 Task: Find connections with filter location Lagoa Santa with filter topic #Trainerwith filter profile language Potuguese with filter current company Ranbaxy with filter school KRT Arts, BH Commerce and AM Science (KTHM) College, Nashik with filter industry Trusts and Estates with filter service category Social Media Marketing with filter keywords title Administrative Manager
Action: Mouse moved to (493, 76)
Screenshot: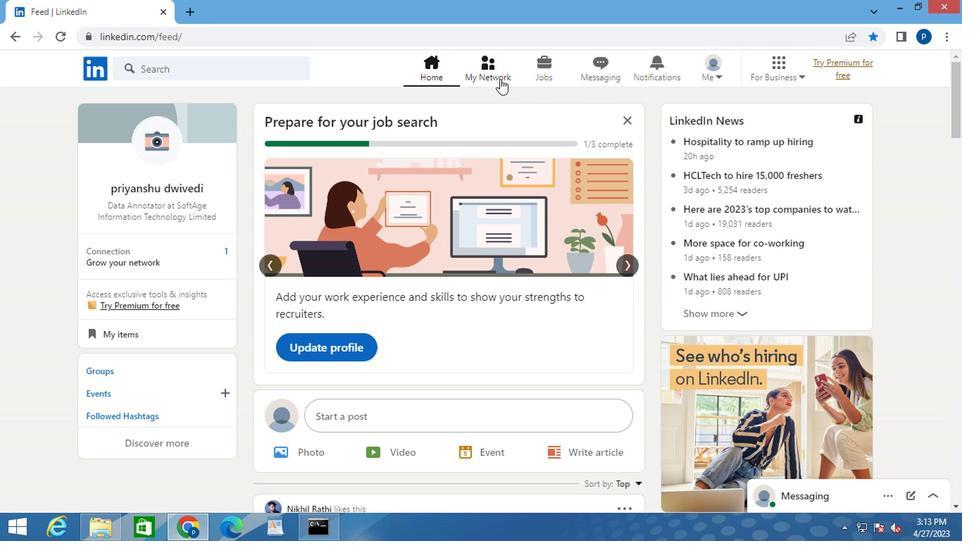
Action: Mouse pressed left at (493, 76)
Screenshot: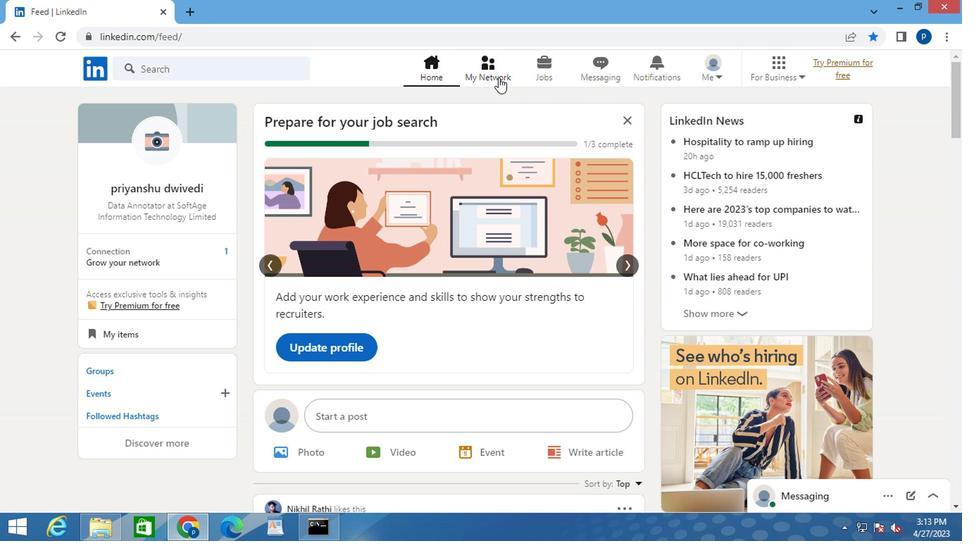 
Action: Mouse moved to (187, 147)
Screenshot: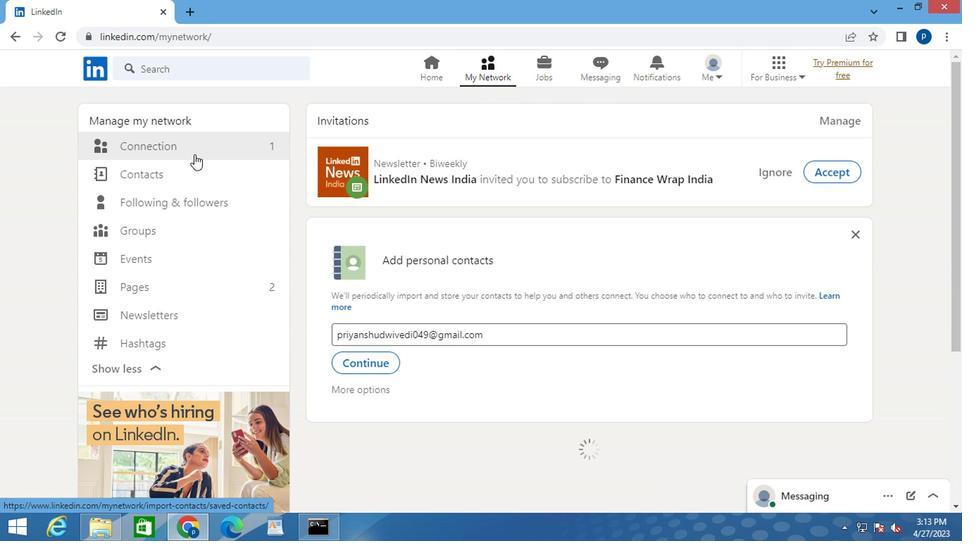 
Action: Mouse pressed left at (187, 147)
Screenshot: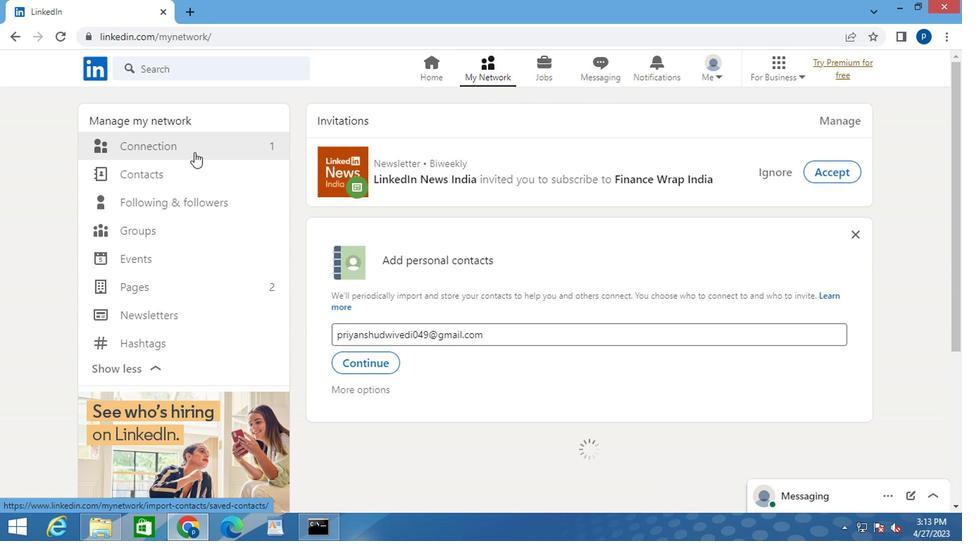 
Action: Mouse moved to (576, 147)
Screenshot: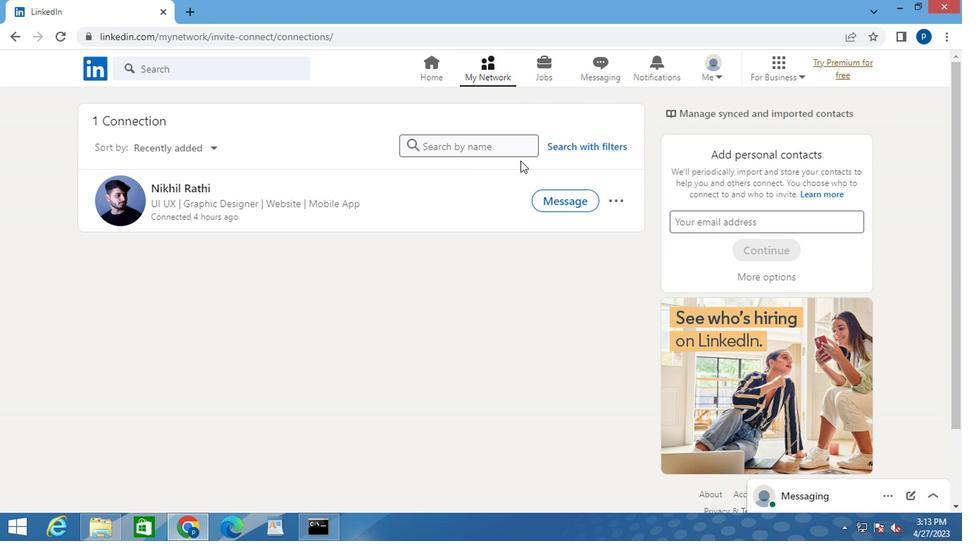 
Action: Mouse pressed left at (576, 147)
Screenshot: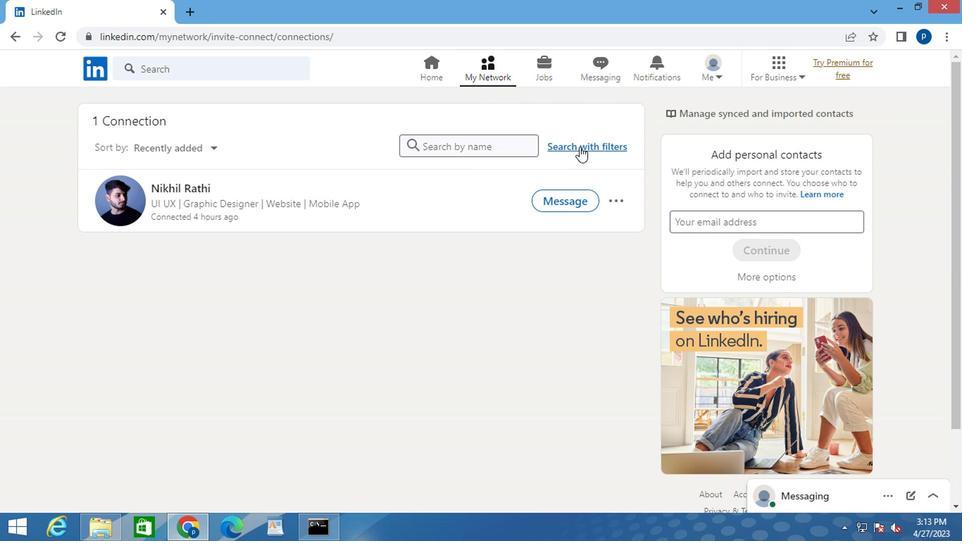 
Action: Mouse moved to (529, 114)
Screenshot: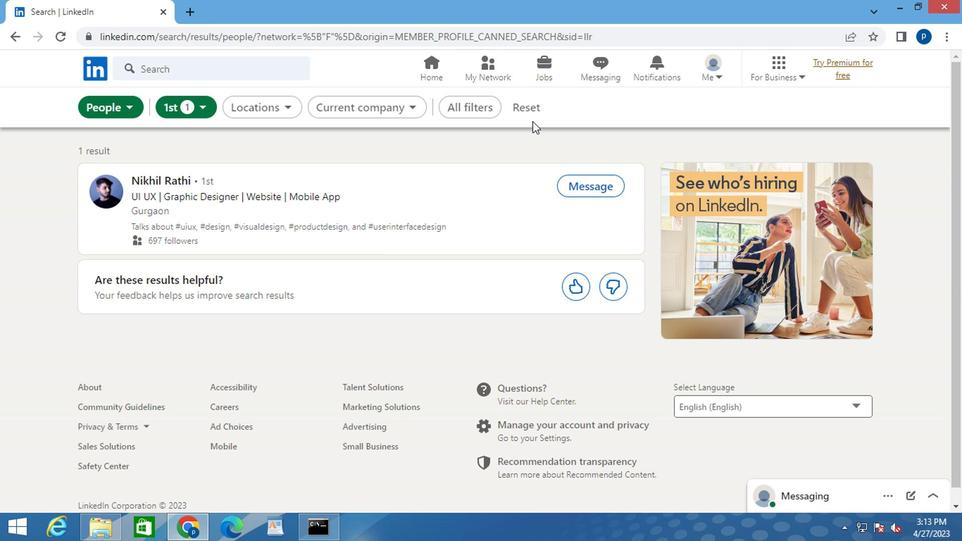 
Action: Mouse pressed left at (529, 114)
Screenshot: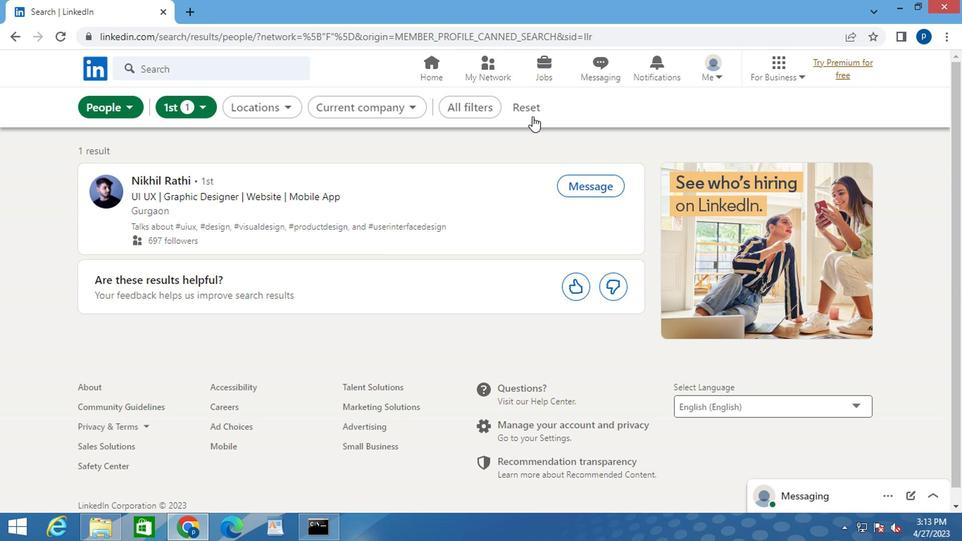 
Action: Mouse moved to (512, 112)
Screenshot: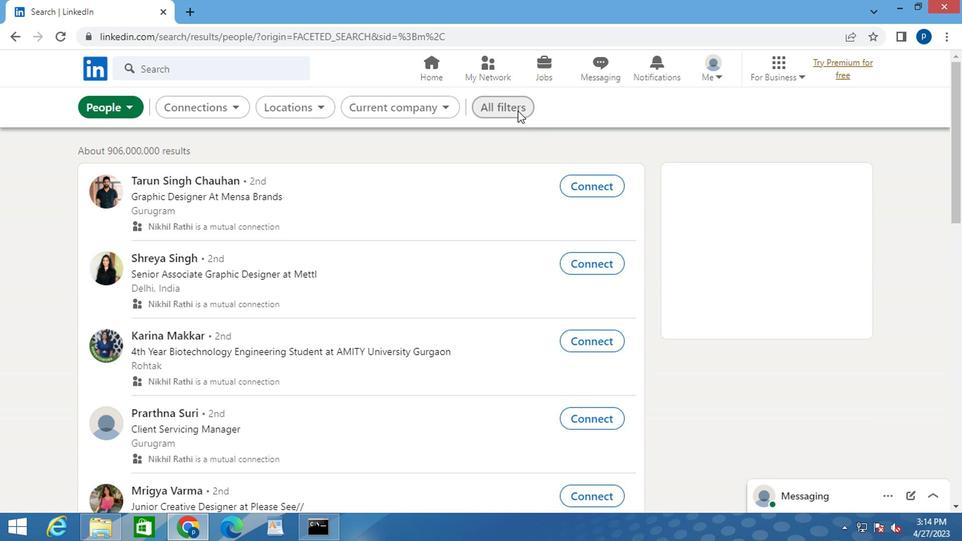 
Action: Mouse pressed left at (512, 112)
Screenshot: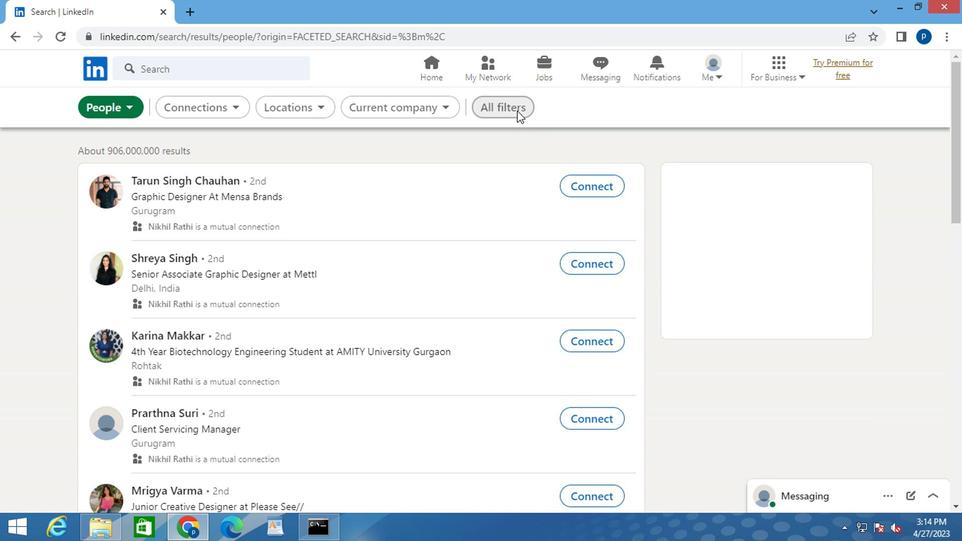 
Action: Mouse moved to (687, 295)
Screenshot: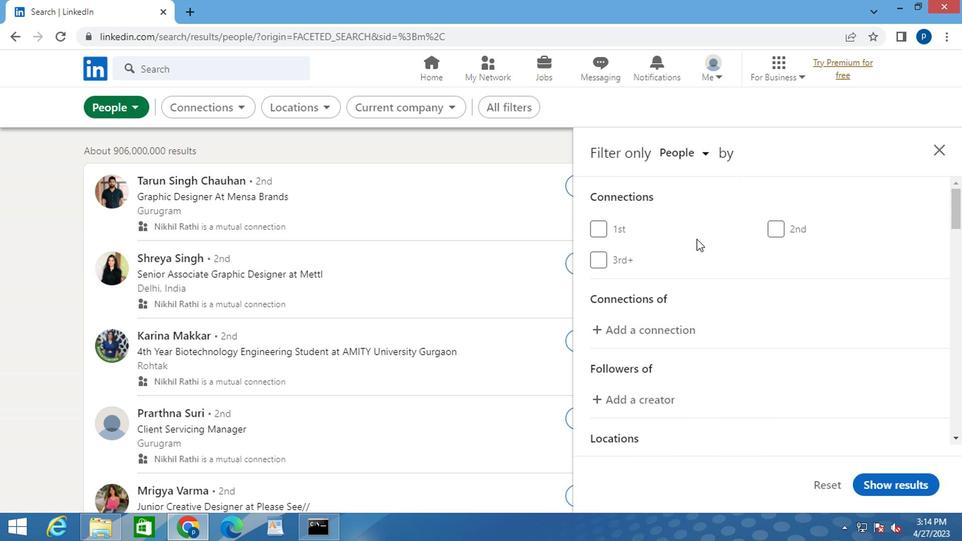 
Action: Mouse scrolled (687, 294) with delta (0, -1)
Screenshot: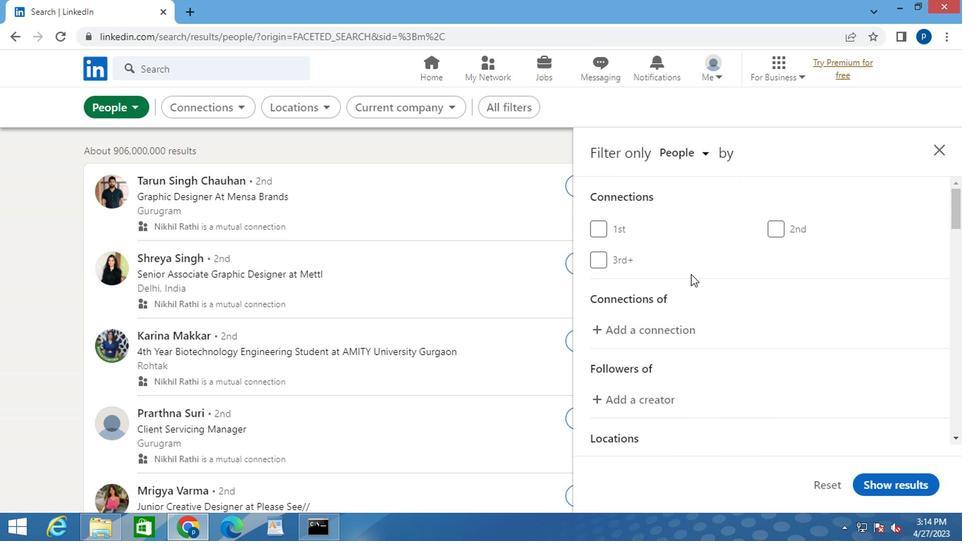 
Action: Mouse moved to (686, 295)
Screenshot: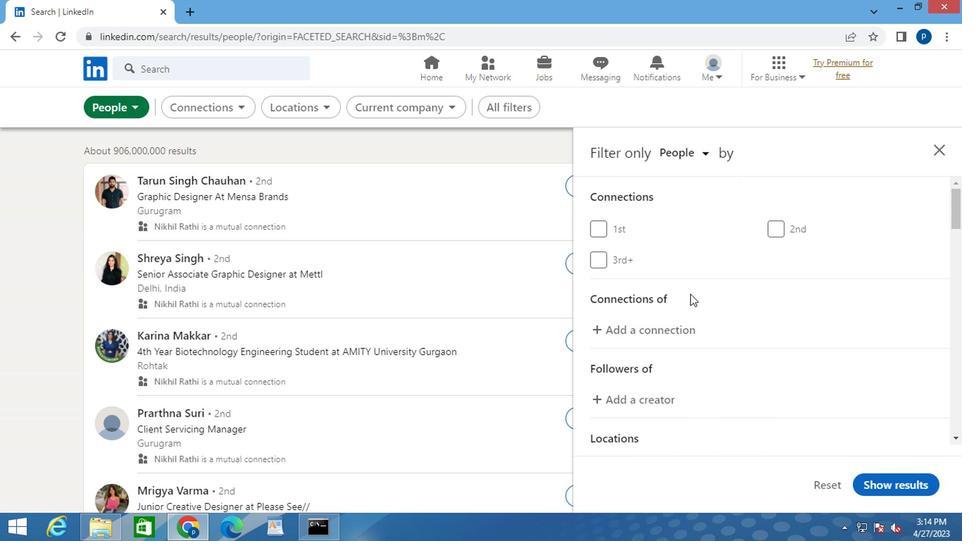 
Action: Mouse scrolled (686, 295) with delta (0, 0)
Screenshot: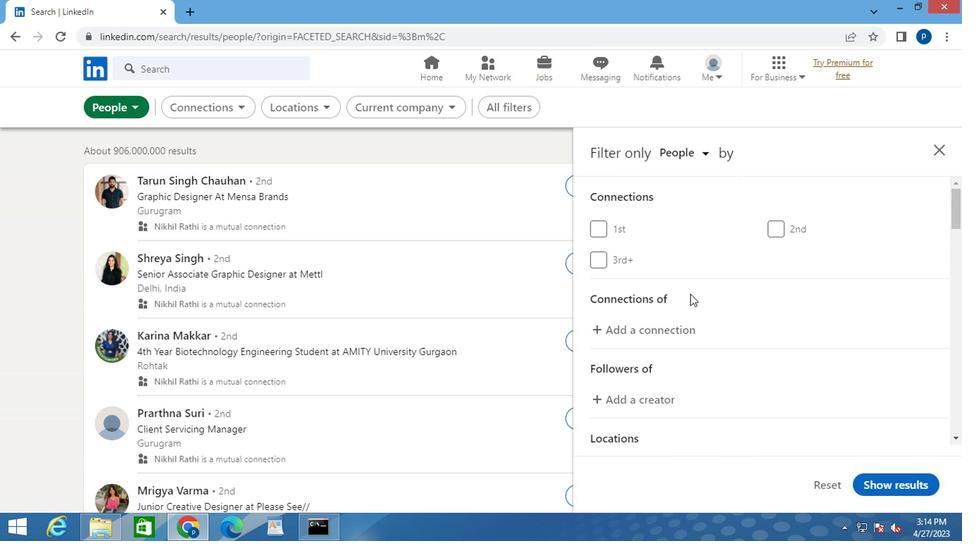 
Action: Mouse moved to (700, 294)
Screenshot: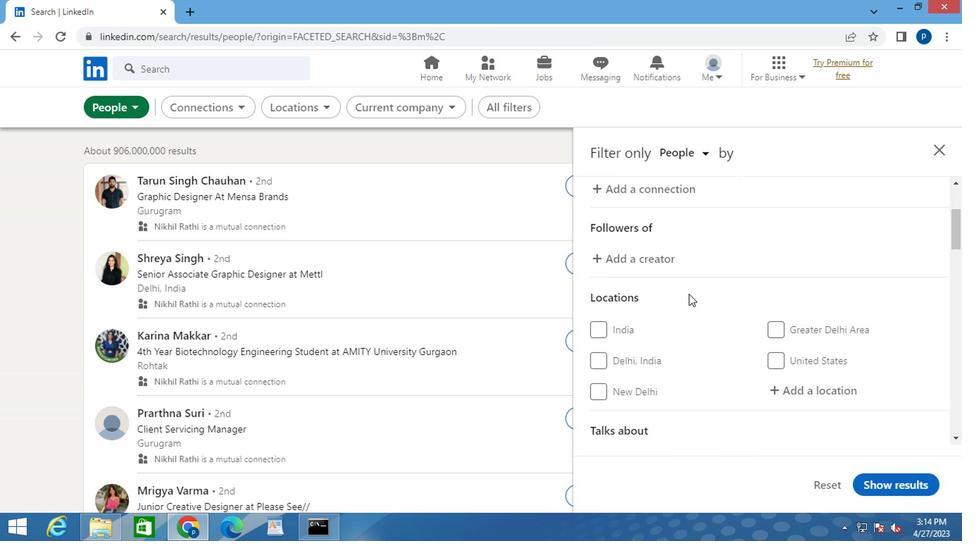 
Action: Mouse scrolled (700, 293) with delta (0, 0)
Screenshot: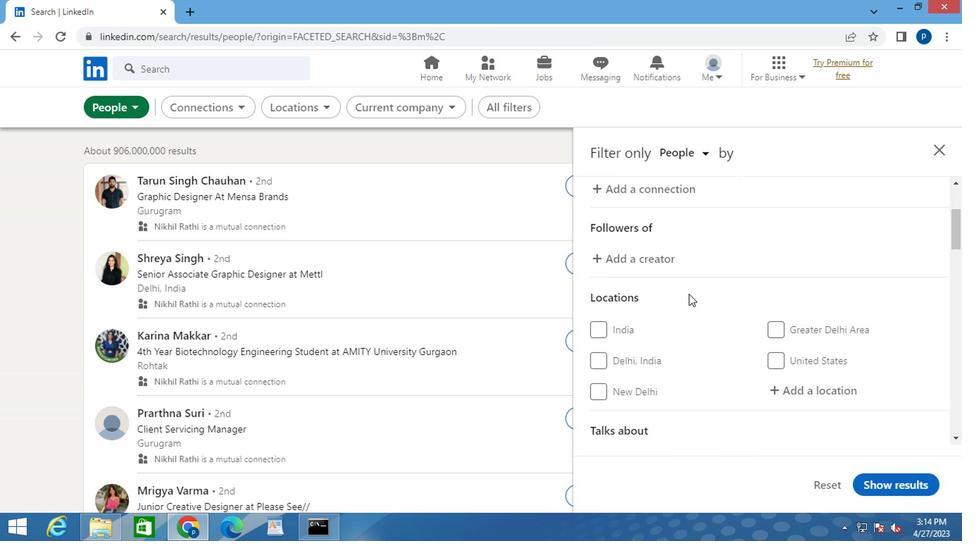 
Action: Mouse moved to (785, 321)
Screenshot: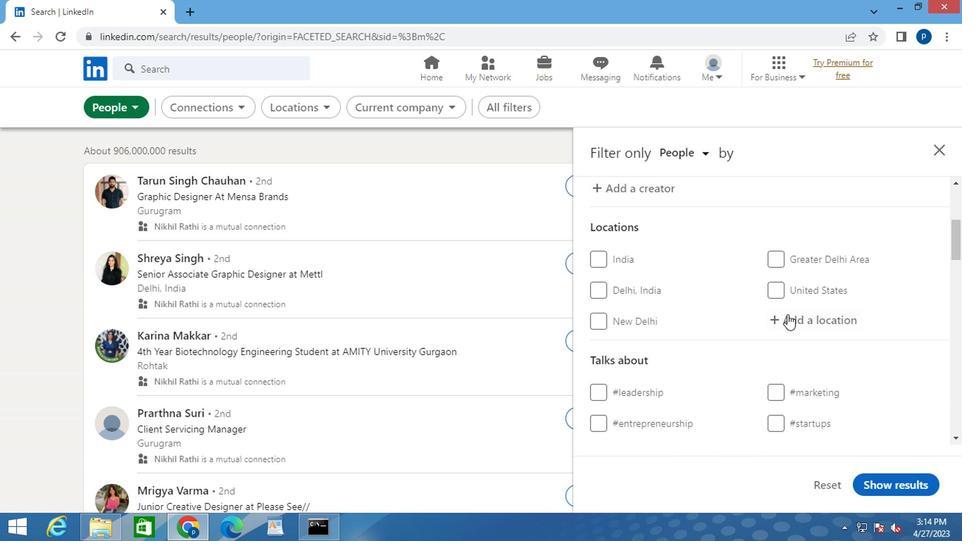 
Action: Mouse pressed left at (785, 321)
Screenshot: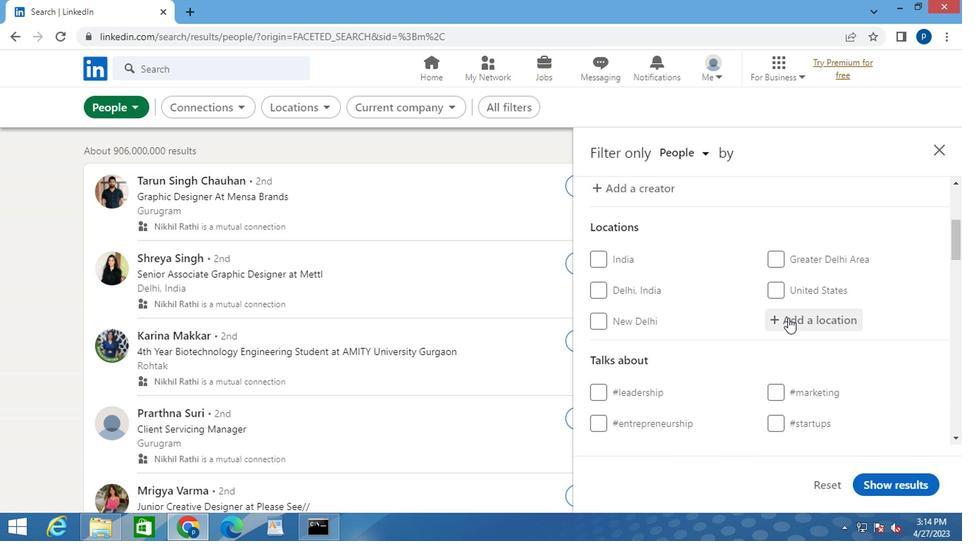 
Action: Key pressed l<Key.caps_lock>agoa<Key.space>
Screenshot: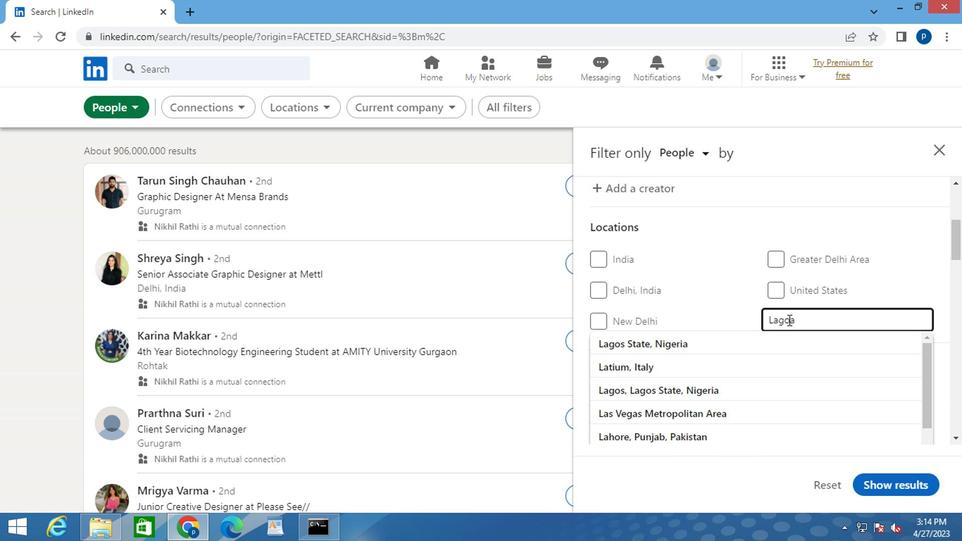 
Action: Mouse moved to (705, 341)
Screenshot: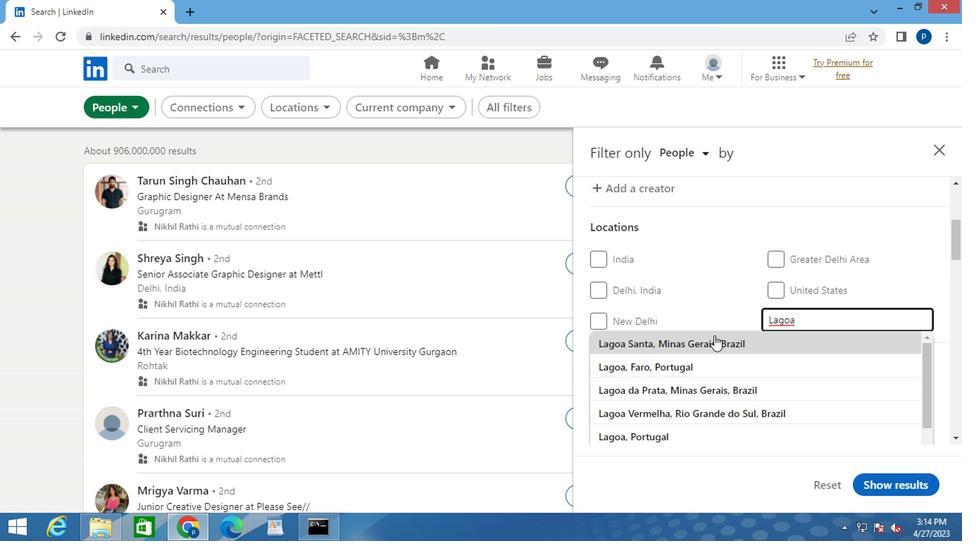 
Action: Mouse pressed left at (705, 341)
Screenshot: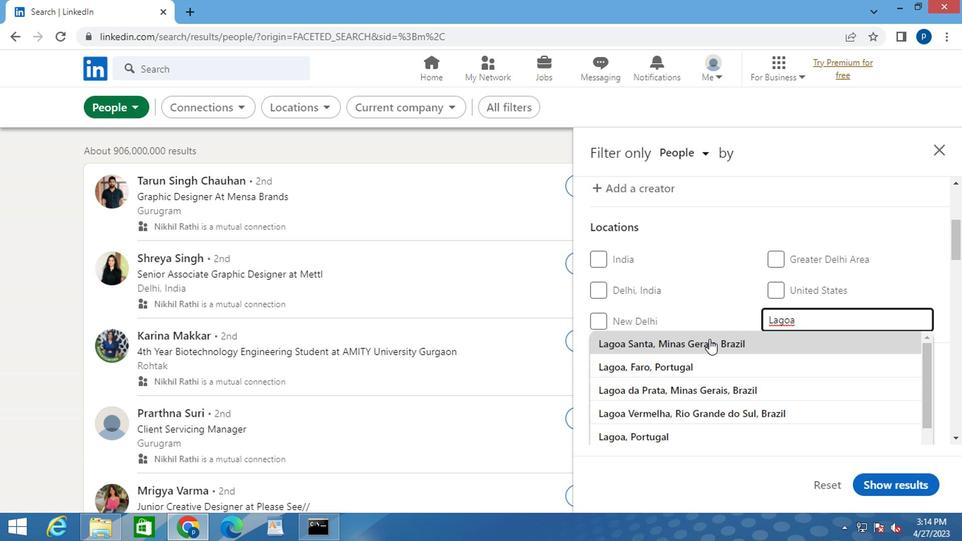 
Action: Mouse moved to (702, 335)
Screenshot: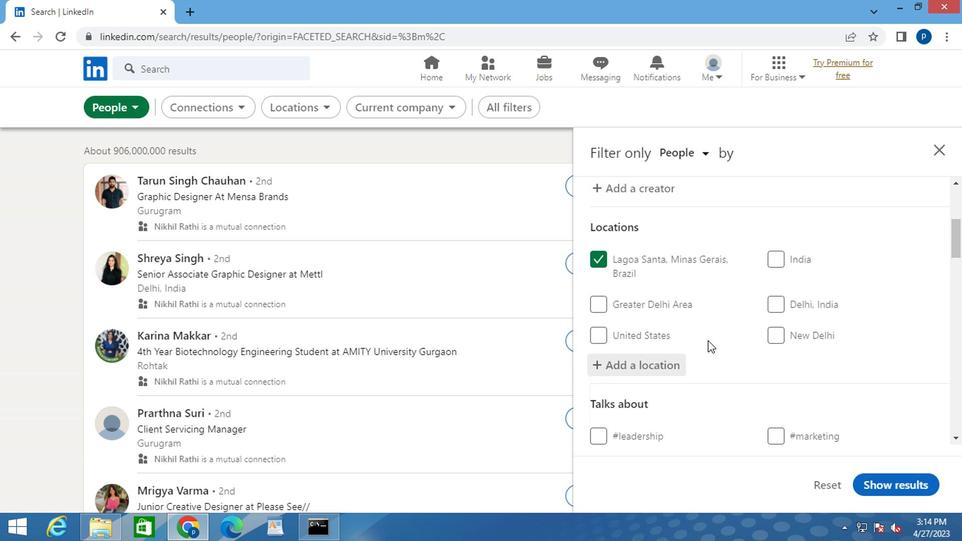 
Action: Mouse scrolled (702, 335) with delta (0, 0)
Screenshot: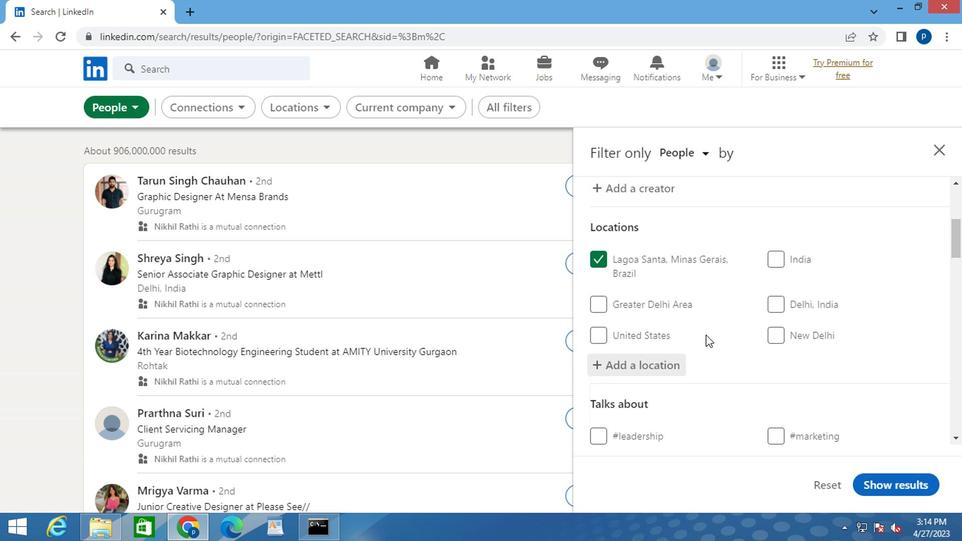 
Action: Mouse moved to (702, 335)
Screenshot: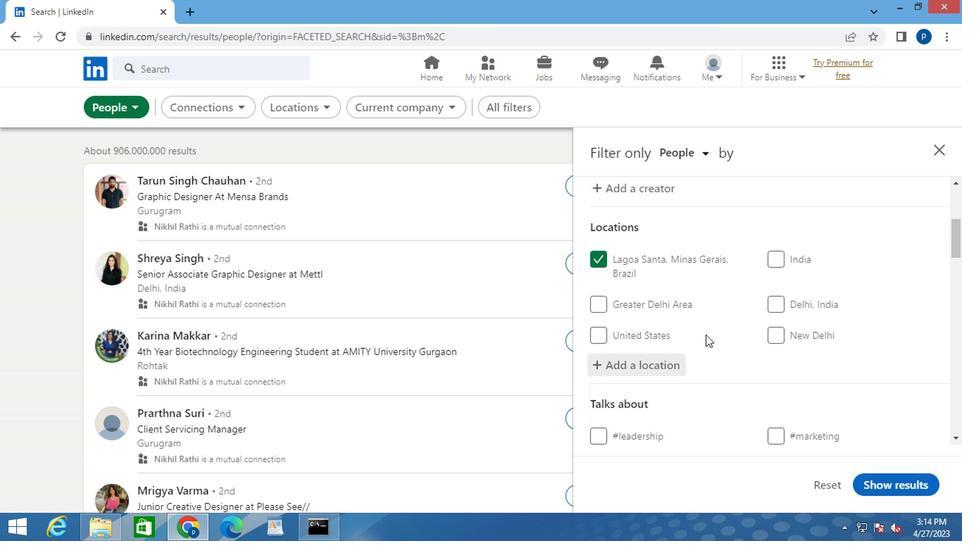 
Action: Mouse scrolled (702, 334) with delta (0, -1)
Screenshot: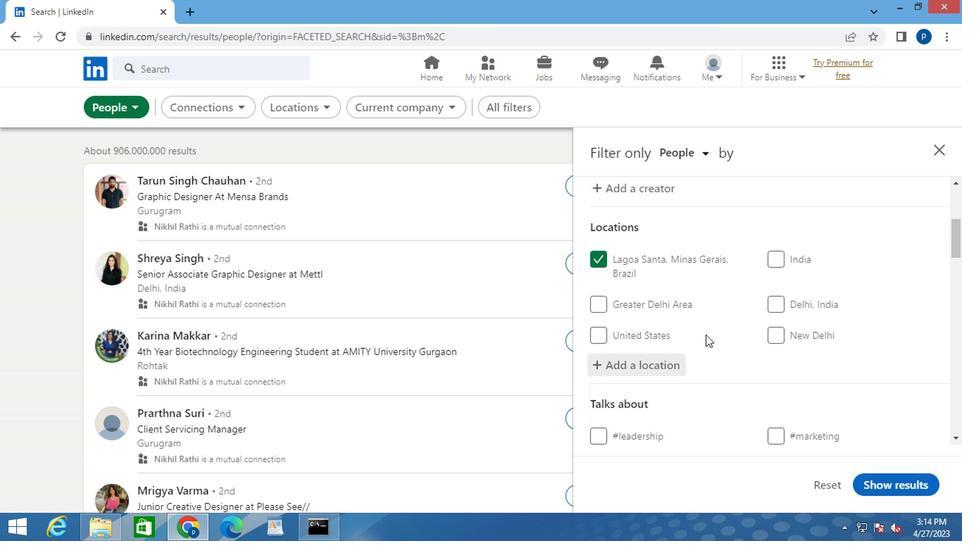 
Action: Mouse moved to (699, 330)
Screenshot: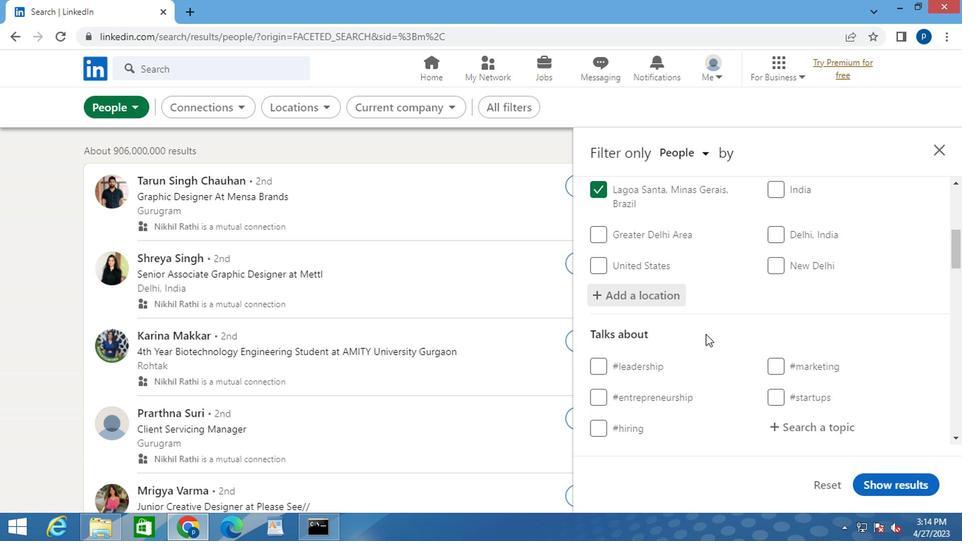 
Action: Mouse scrolled (699, 329) with delta (0, -1)
Screenshot: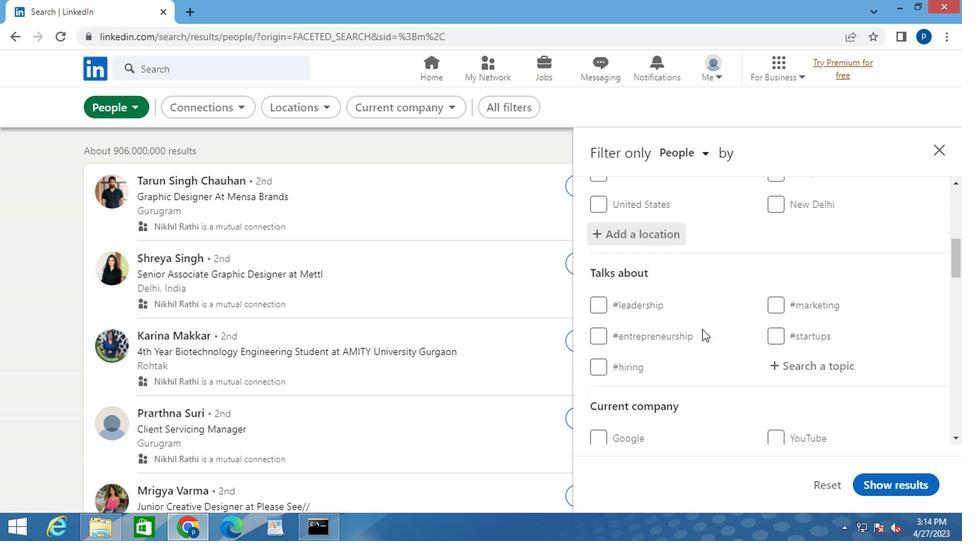 
Action: Mouse moved to (793, 292)
Screenshot: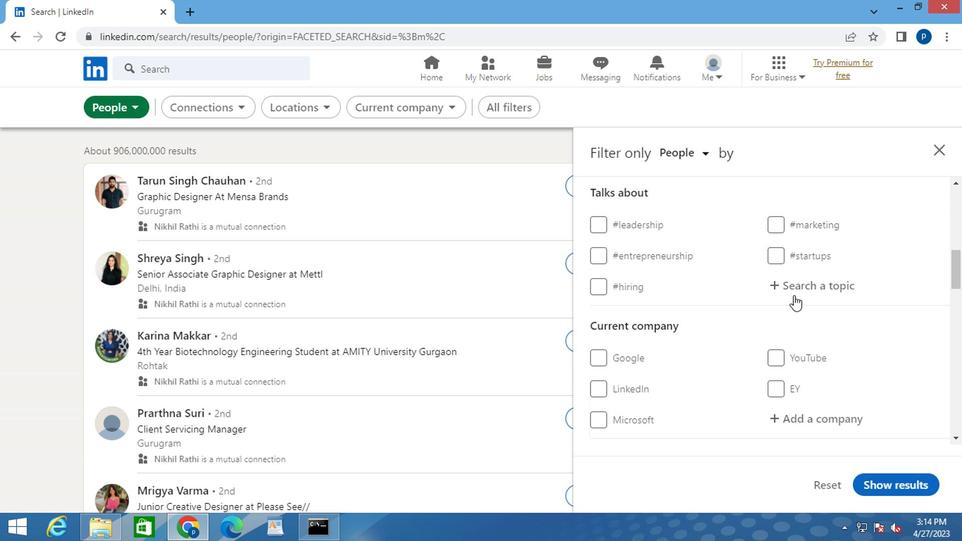 
Action: Mouse pressed left at (793, 292)
Screenshot: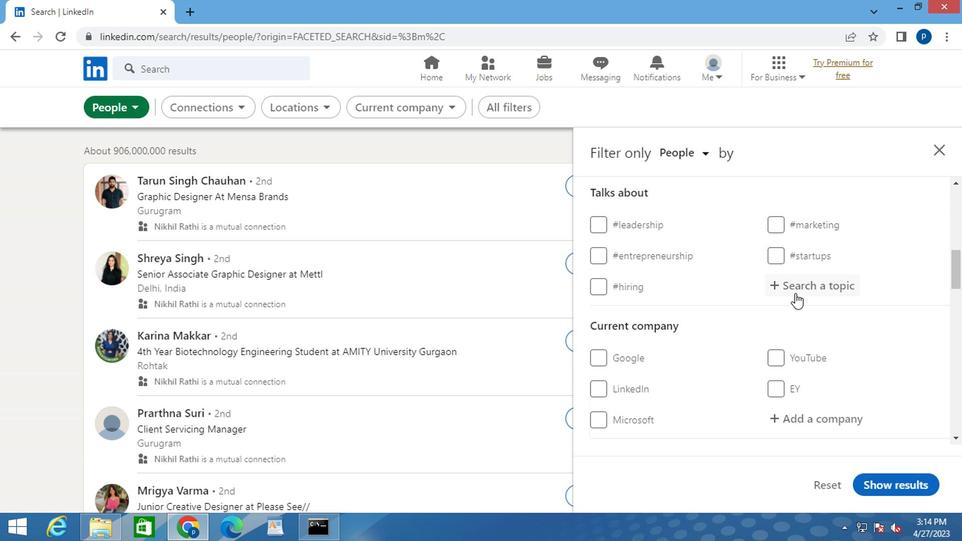 
Action: Key pressed <Key.shift>#<Key.caps_lock>T<Key.caps_lock>RAINER
Screenshot: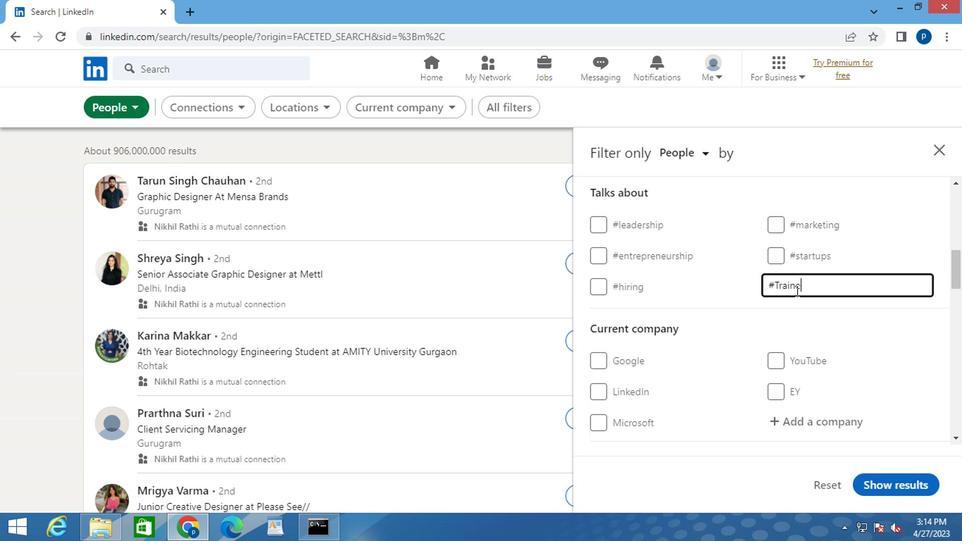 
Action: Mouse moved to (745, 328)
Screenshot: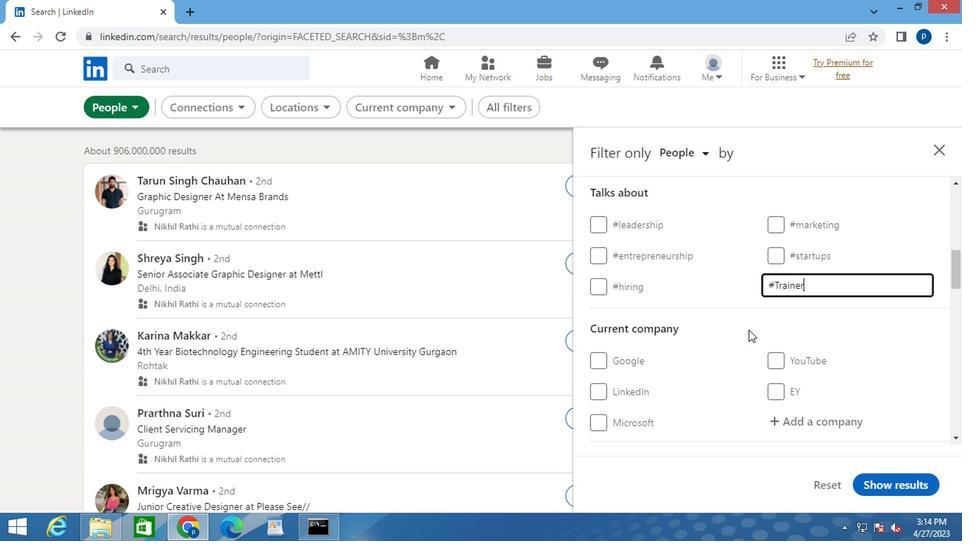 
Action: Mouse scrolled (745, 328) with delta (0, 0)
Screenshot: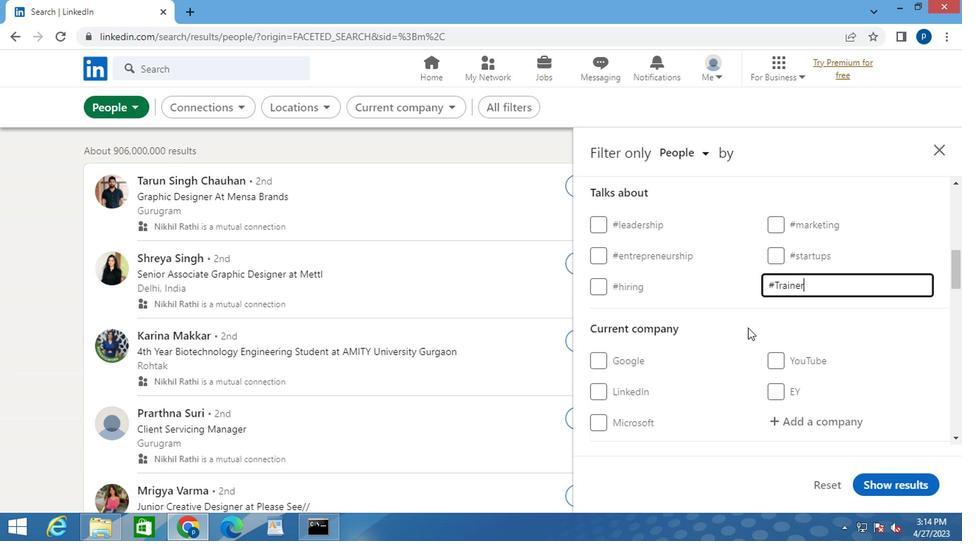 
Action: Mouse moved to (742, 328)
Screenshot: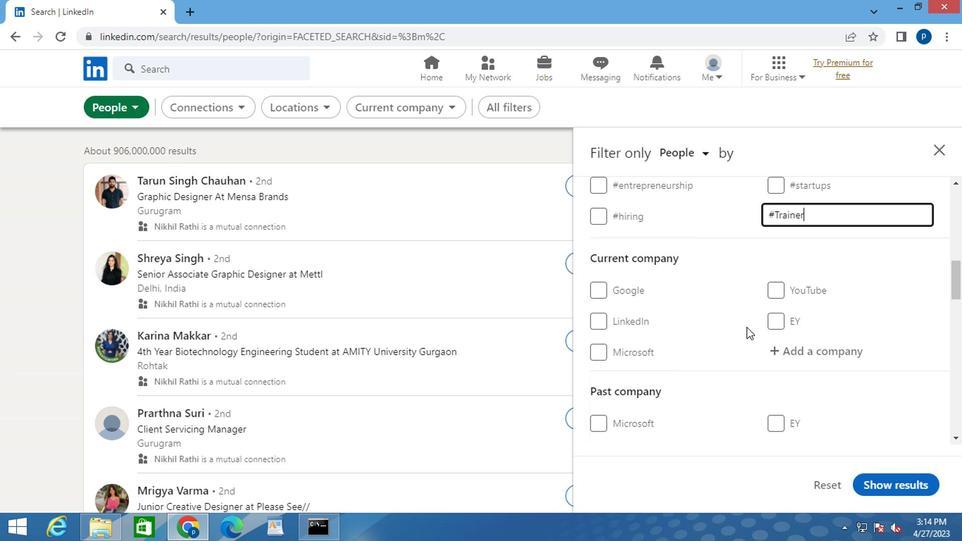 
Action: Mouse scrolled (742, 328) with delta (0, 0)
Screenshot: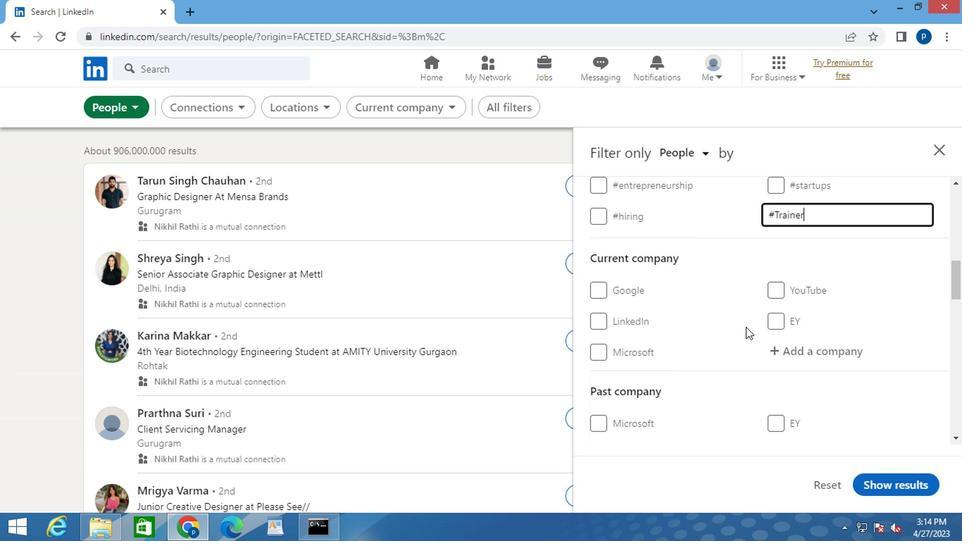 
Action: Mouse moved to (726, 329)
Screenshot: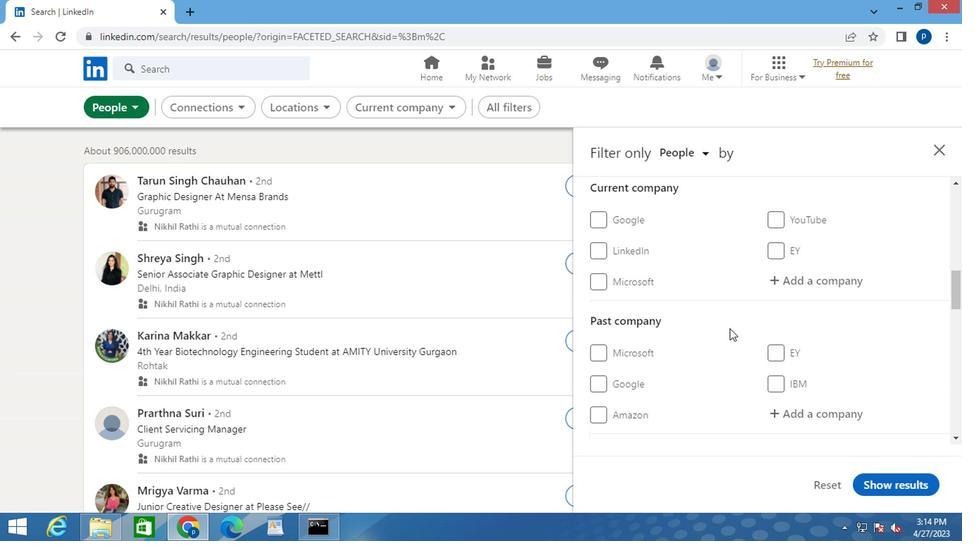 
Action: Mouse scrolled (726, 328) with delta (0, 0)
Screenshot: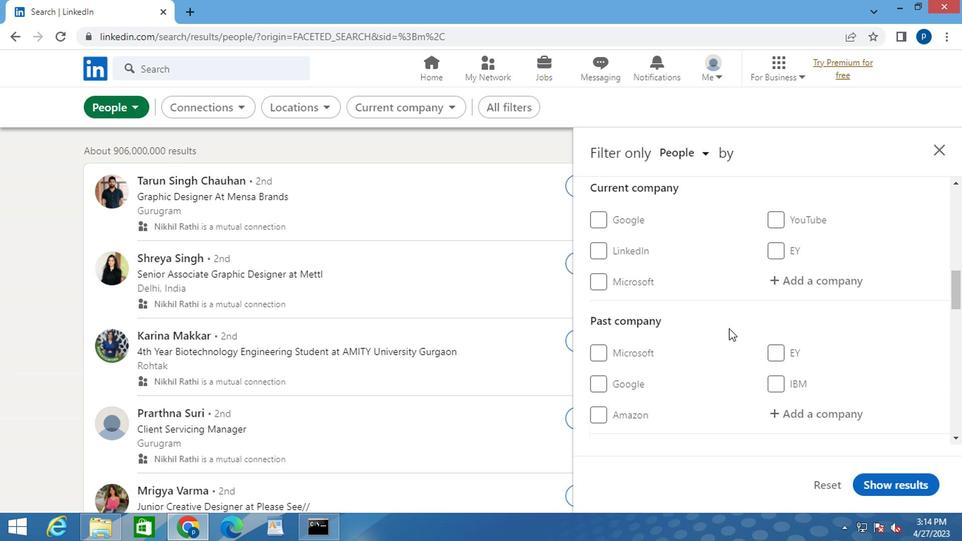 
Action: Mouse scrolled (726, 328) with delta (0, 0)
Screenshot: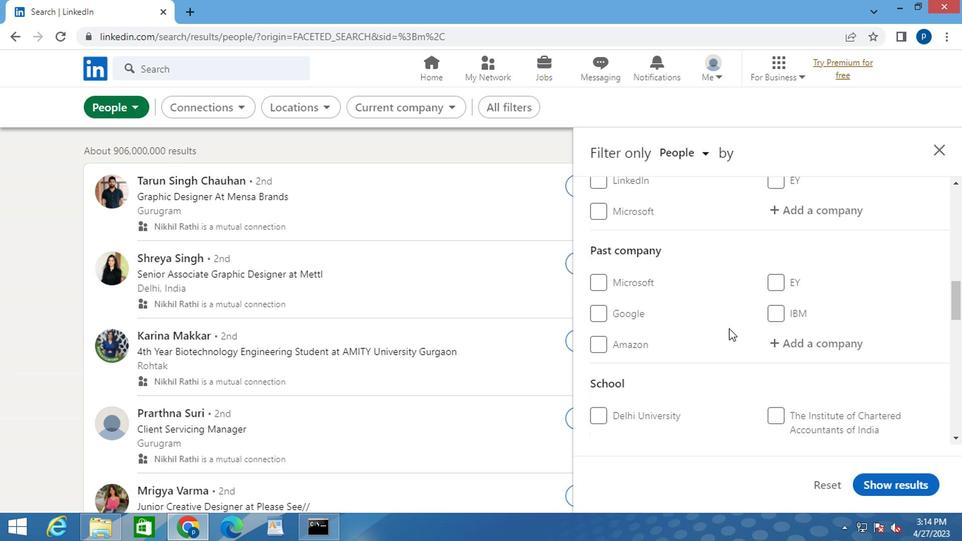 
Action: Mouse scrolled (726, 328) with delta (0, 0)
Screenshot: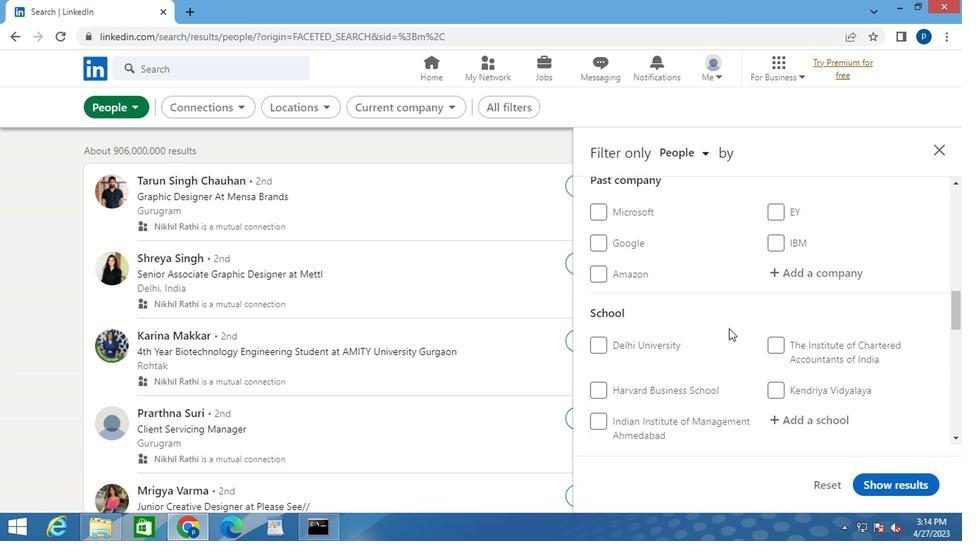 
Action: Mouse scrolled (726, 328) with delta (0, 0)
Screenshot: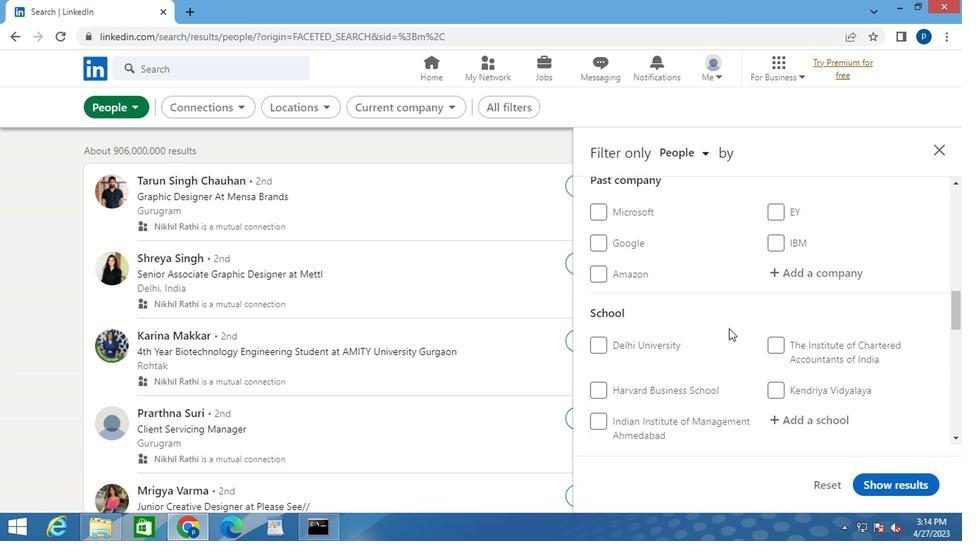 
Action: Mouse scrolled (726, 328) with delta (0, 0)
Screenshot: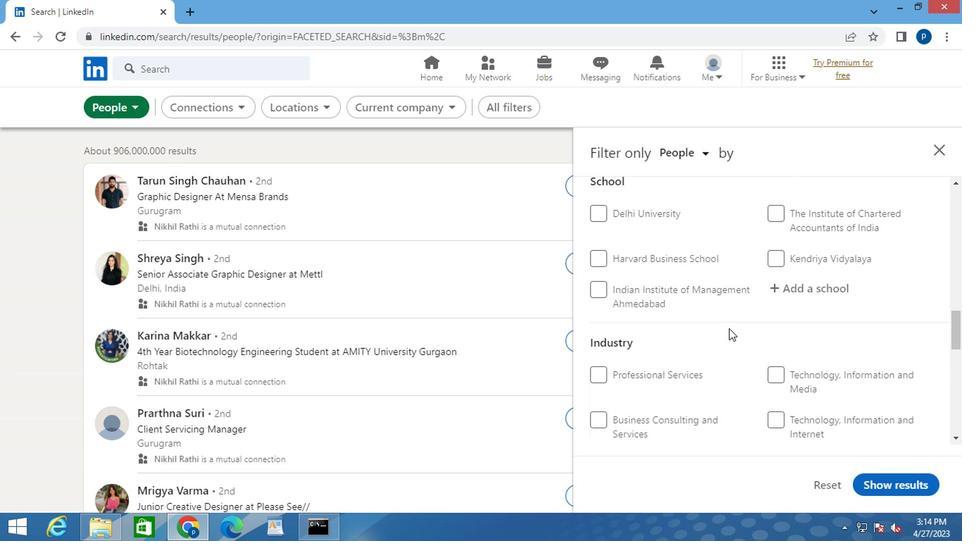 
Action: Mouse moved to (725, 330)
Screenshot: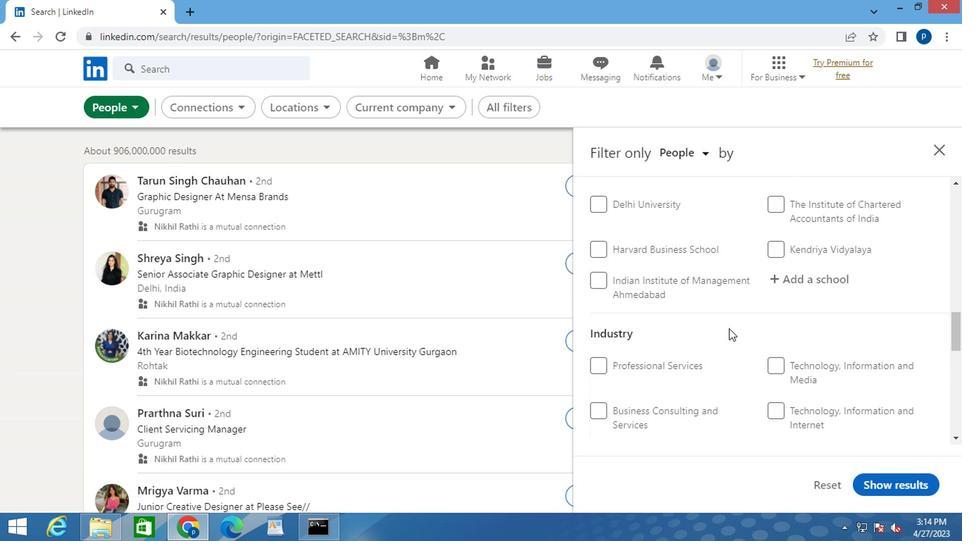 
Action: Mouse scrolled (725, 329) with delta (0, -1)
Screenshot: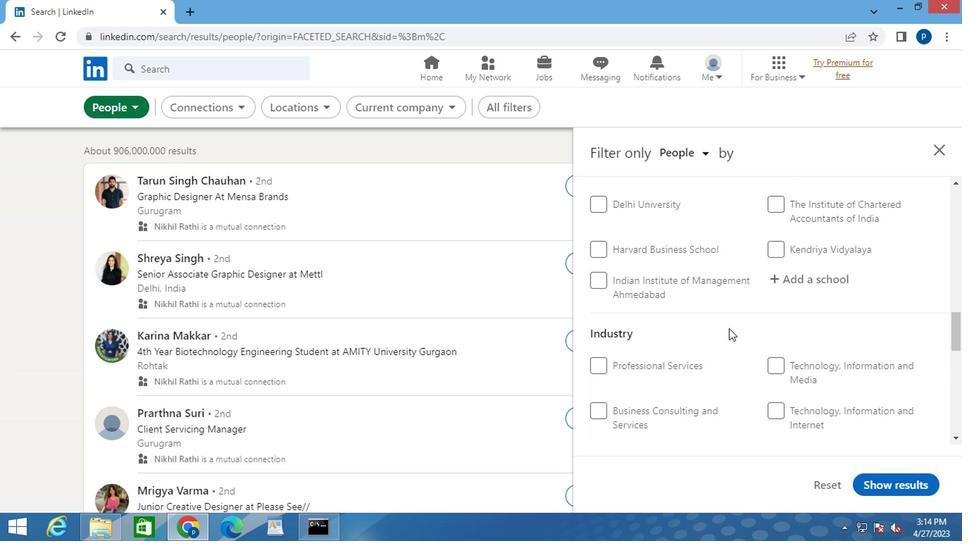 
Action: Mouse scrolled (725, 329) with delta (0, -1)
Screenshot: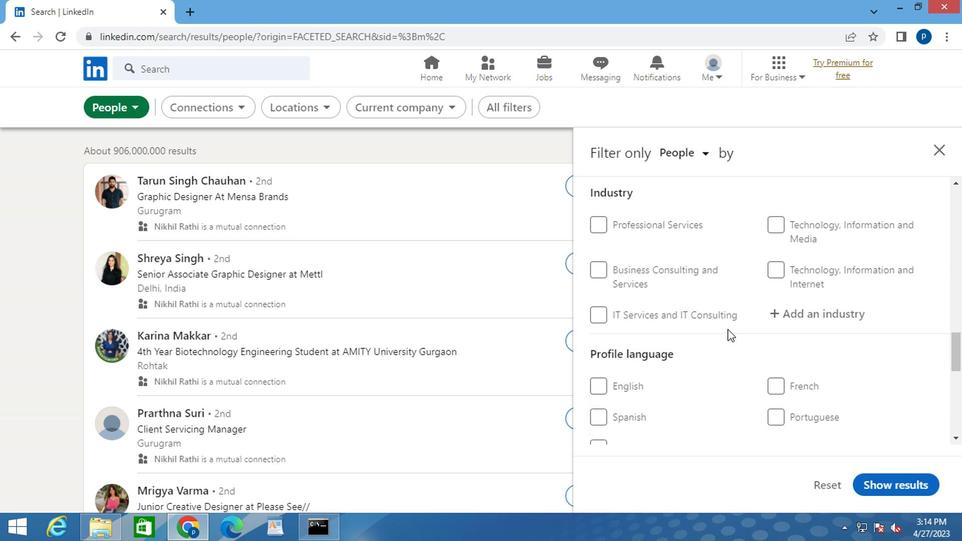 
Action: Mouse moved to (768, 351)
Screenshot: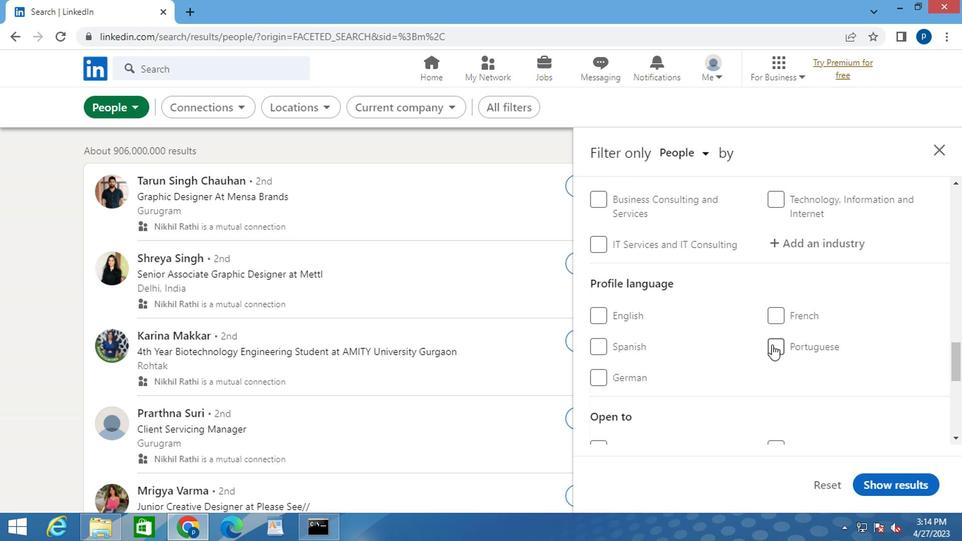 
Action: Mouse pressed left at (768, 351)
Screenshot: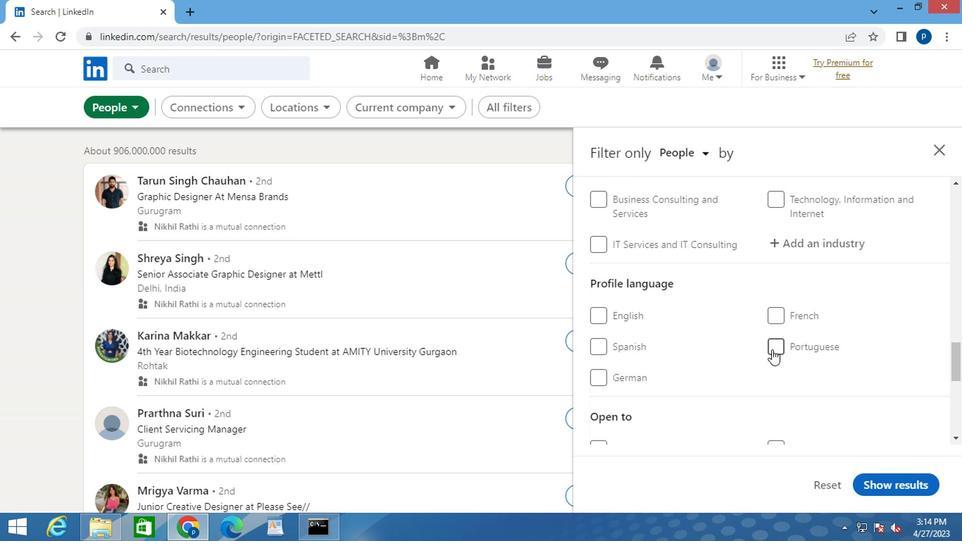 
Action: Mouse moved to (723, 311)
Screenshot: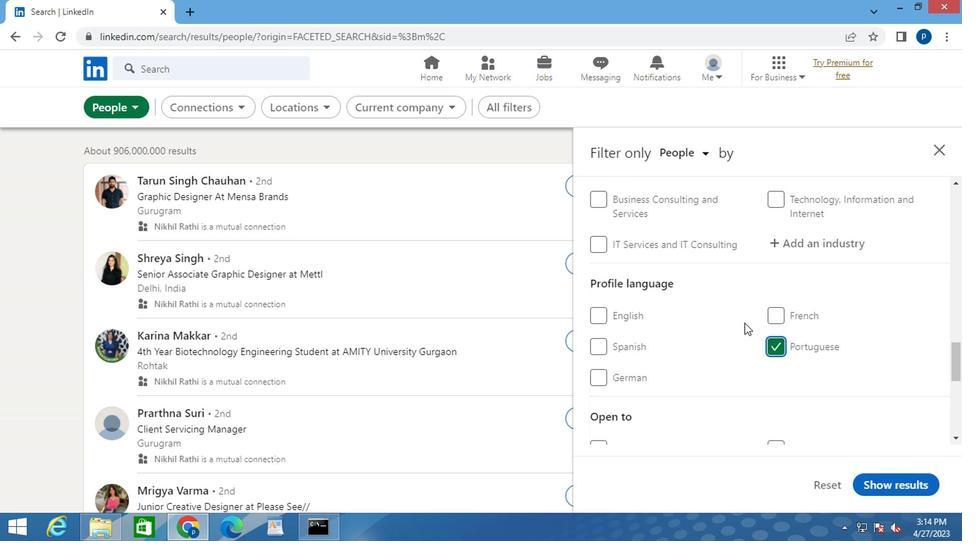 
Action: Mouse scrolled (723, 312) with delta (0, 1)
Screenshot: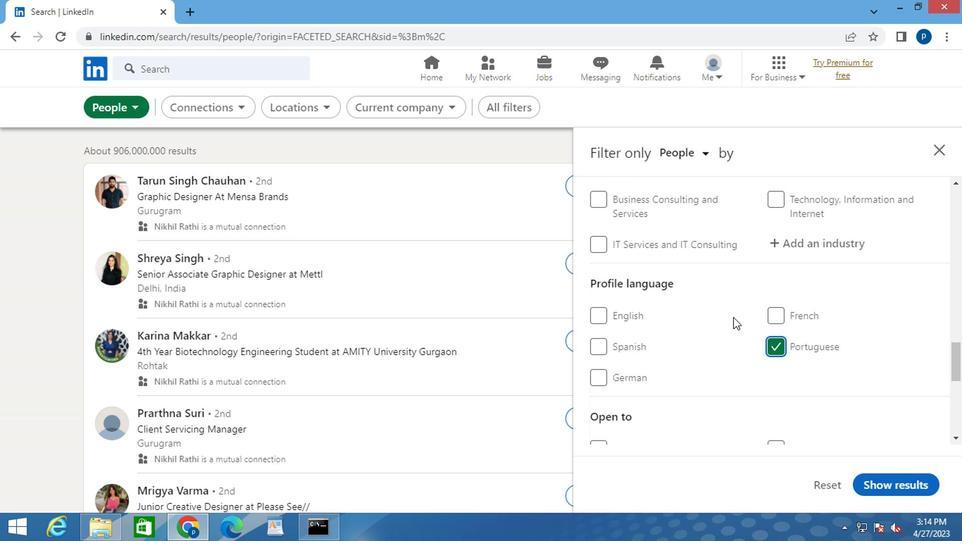 
Action: Mouse scrolled (723, 312) with delta (0, 1)
Screenshot: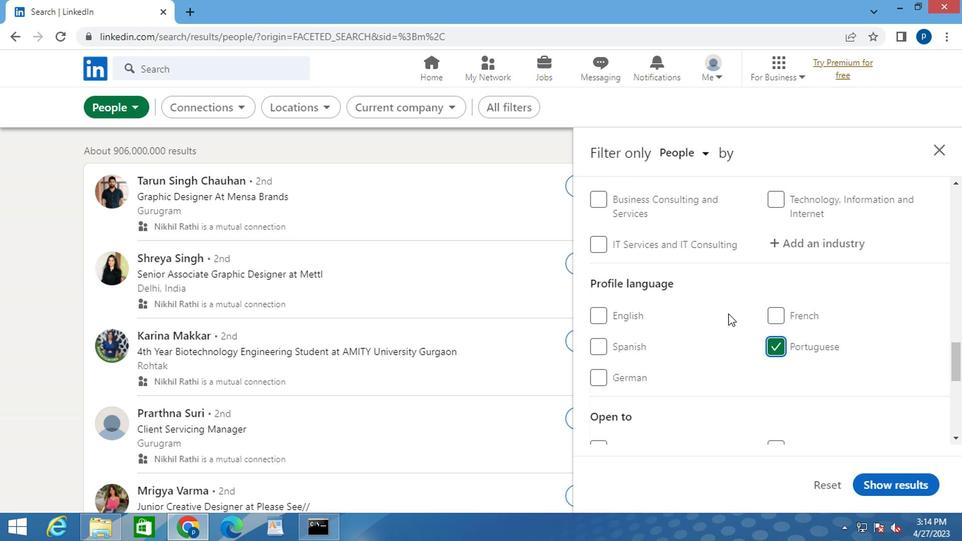 
Action: Mouse scrolled (723, 312) with delta (0, 1)
Screenshot: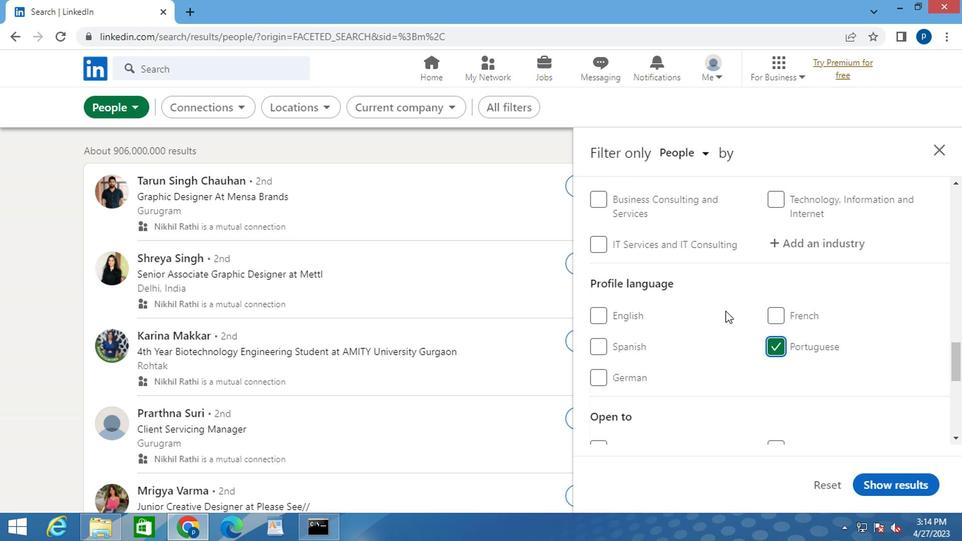
Action: Mouse moved to (722, 311)
Screenshot: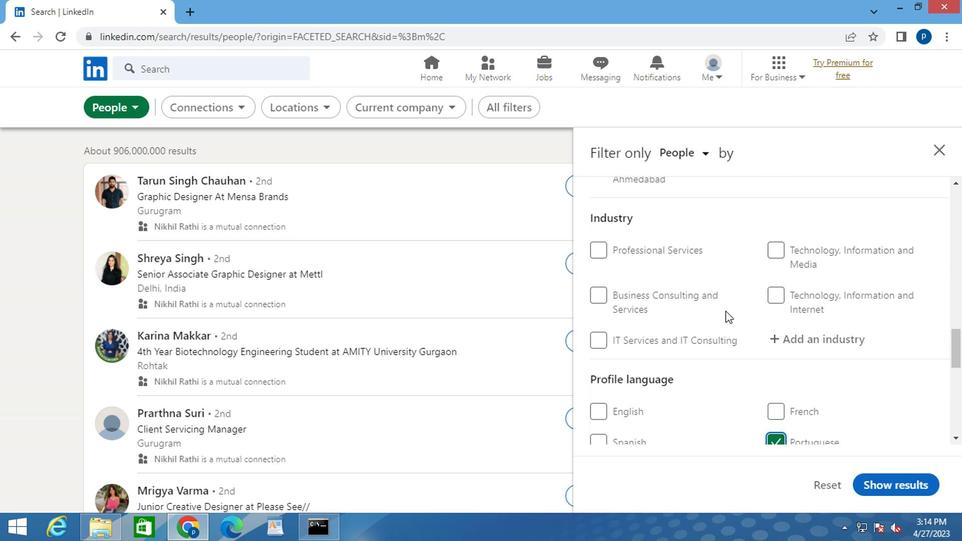 
Action: Mouse scrolled (722, 311) with delta (0, 0)
Screenshot: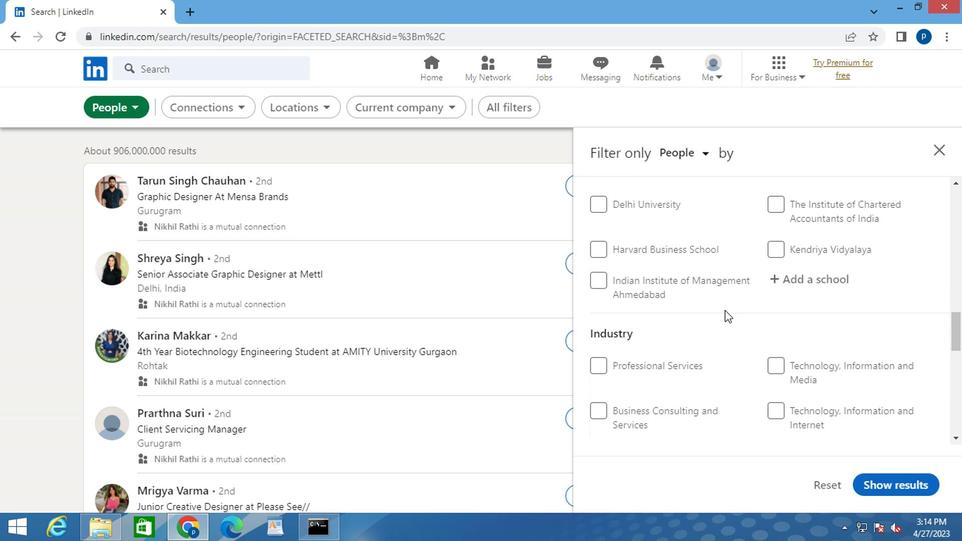 
Action: Mouse scrolled (722, 311) with delta (0, 0)
Screenshot: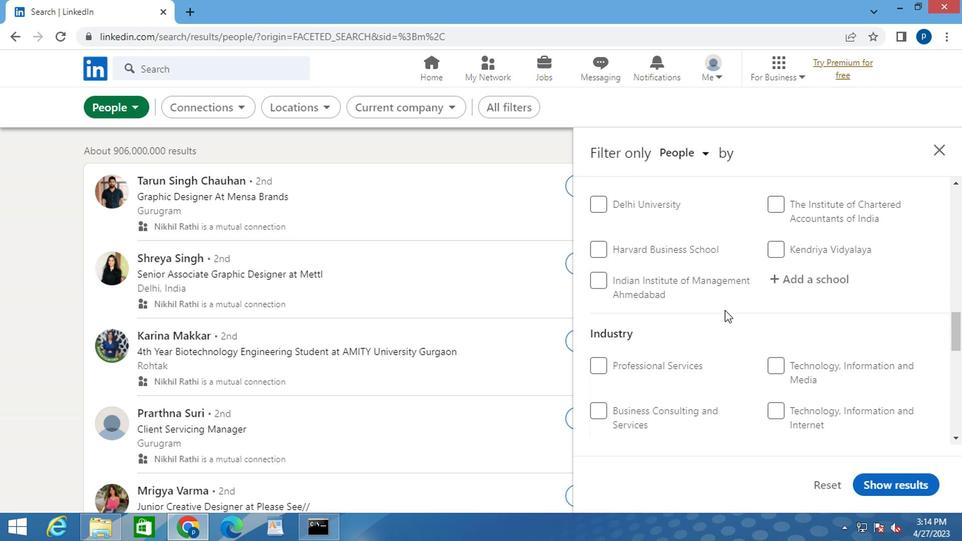 
Action: Mouse moved to (721, 311)
Screenshot: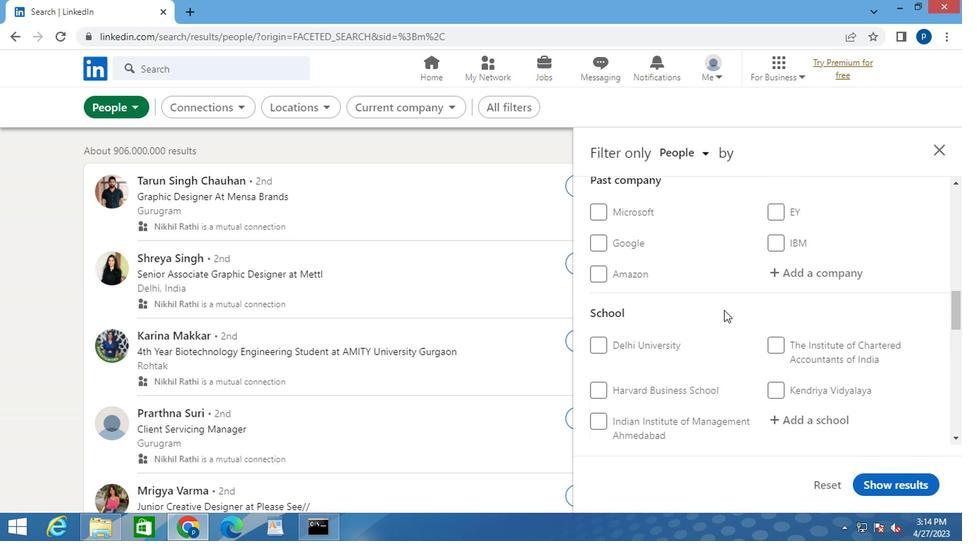 
Action: Mouse scrolled (721, 311) with delta (0, 0)
Screenshot: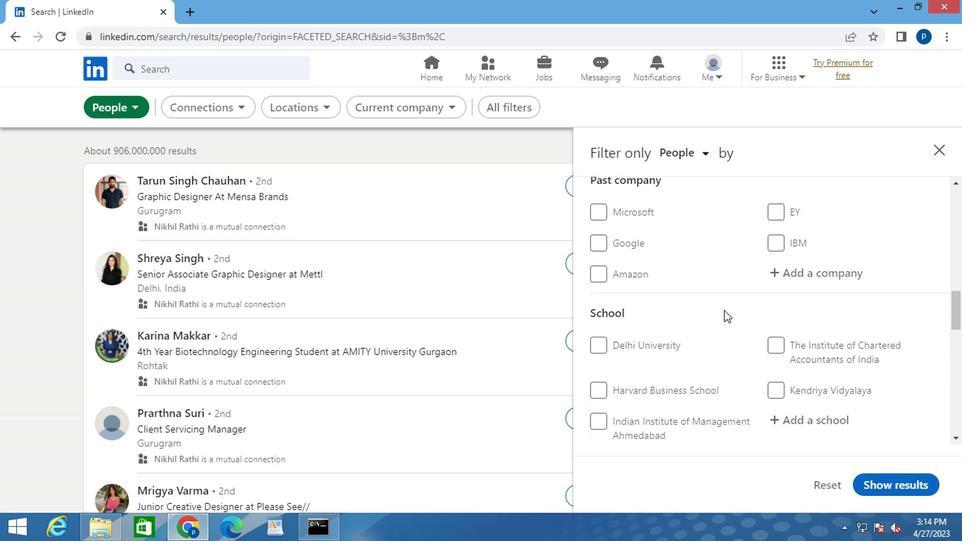 
Action: Mouse moved to (720, 311)
Screenshot: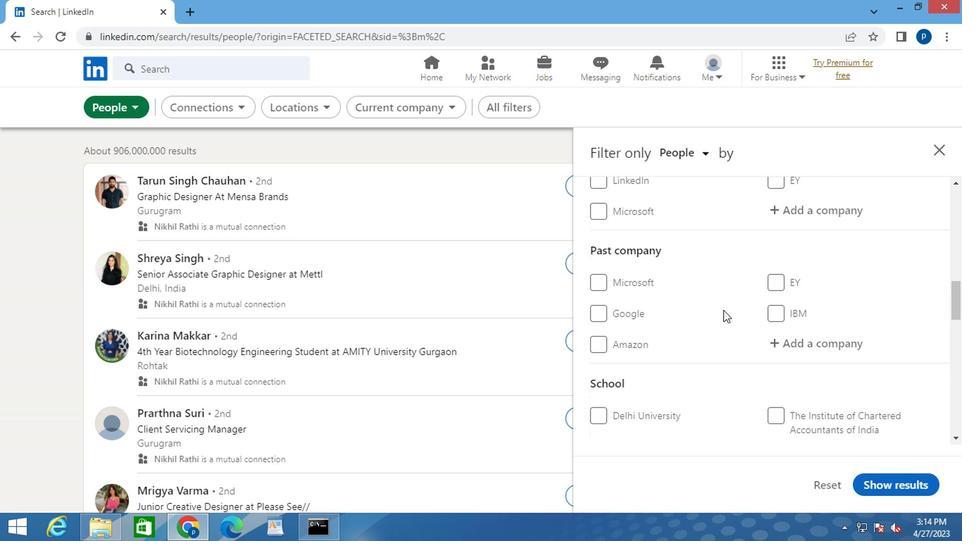 
Action: Mouse scrolled (720, 311) with delta (0, 0)
Screenshot: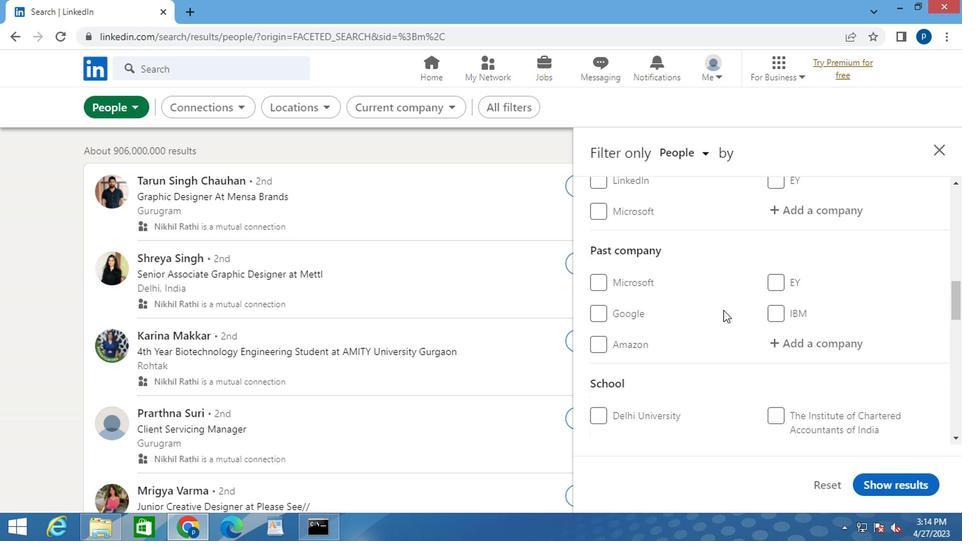 
Action: Mouse scrolled (720, 311) with delta (0, 0)
Screenshot: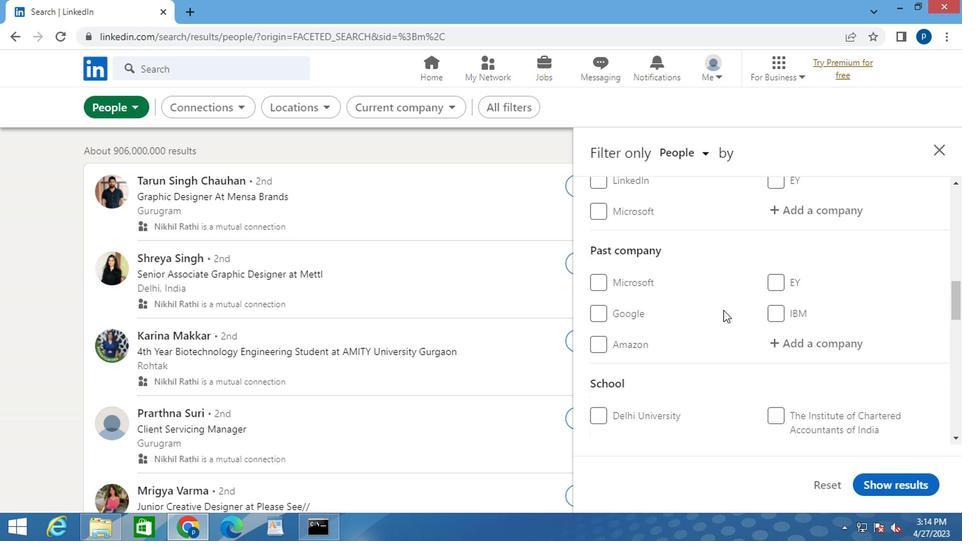 
Action: Mouse moved to (787, 348)
Screenshot: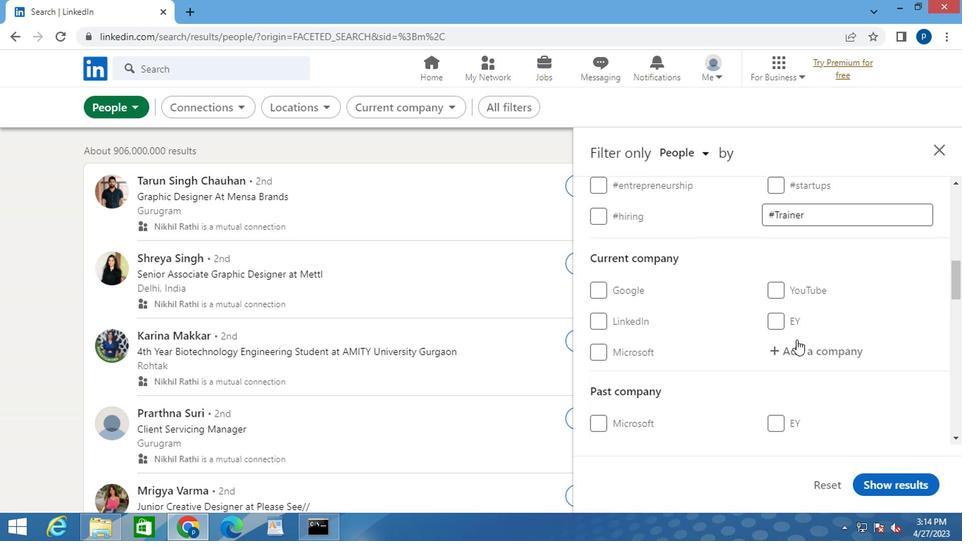 
Action: Mouse pressed left at (787, 348)
Screenshot: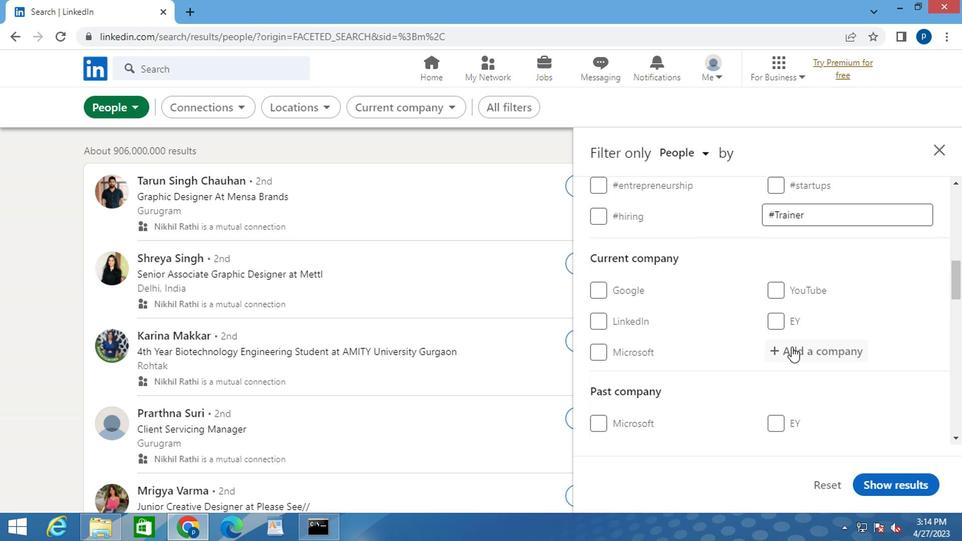 
Action: Key pressed <Key.caps_lock>R<Key.caps_lock>ANBAXY<Key.space>
Screenshot: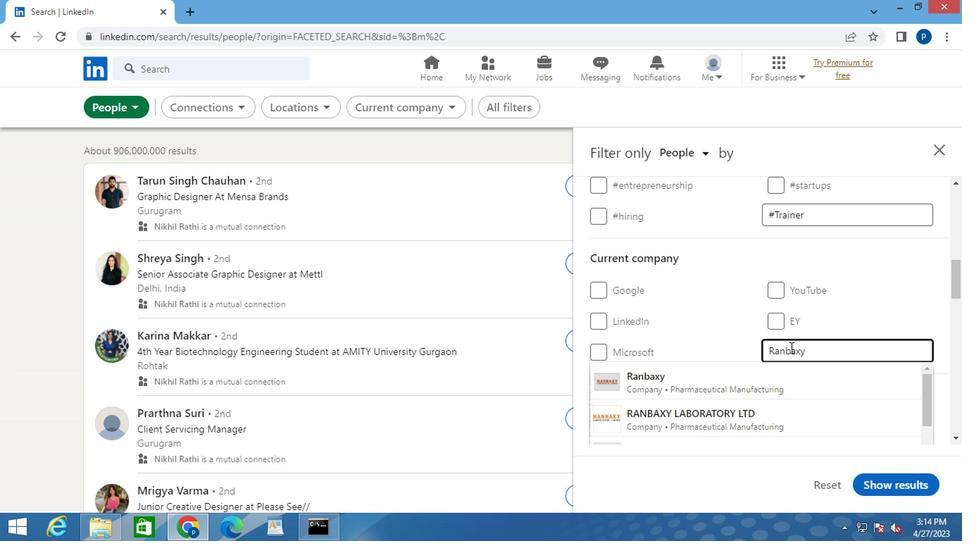
Action: Mouse moved to (714, 380)
Screenshot: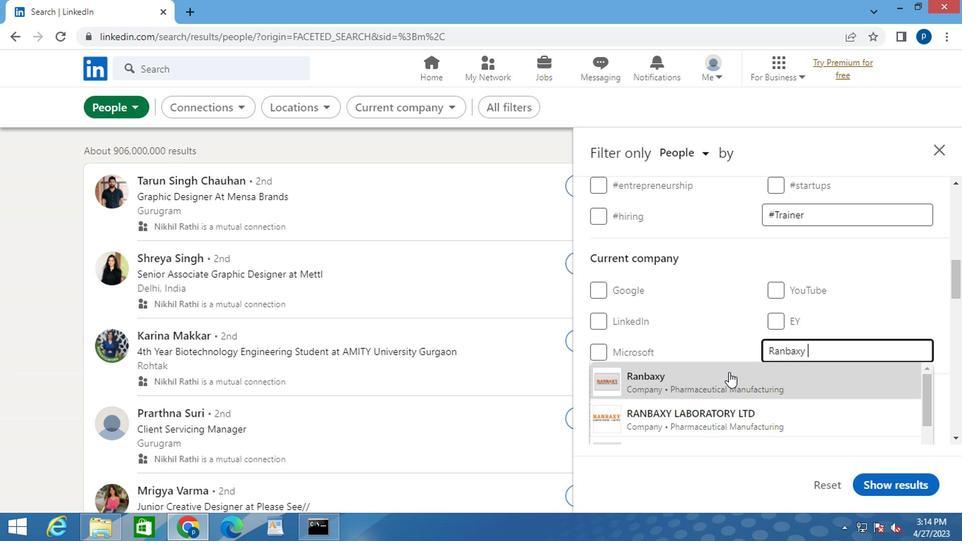 
Action: Mouse pressed left at (714, 380)
Screenshot: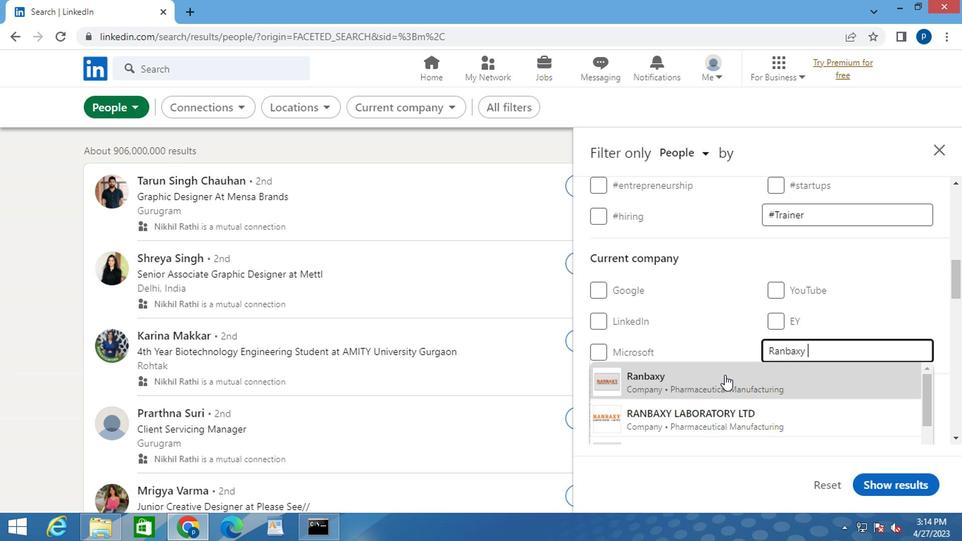 
Action: Mouse moved to (715, 350)
Screenshot: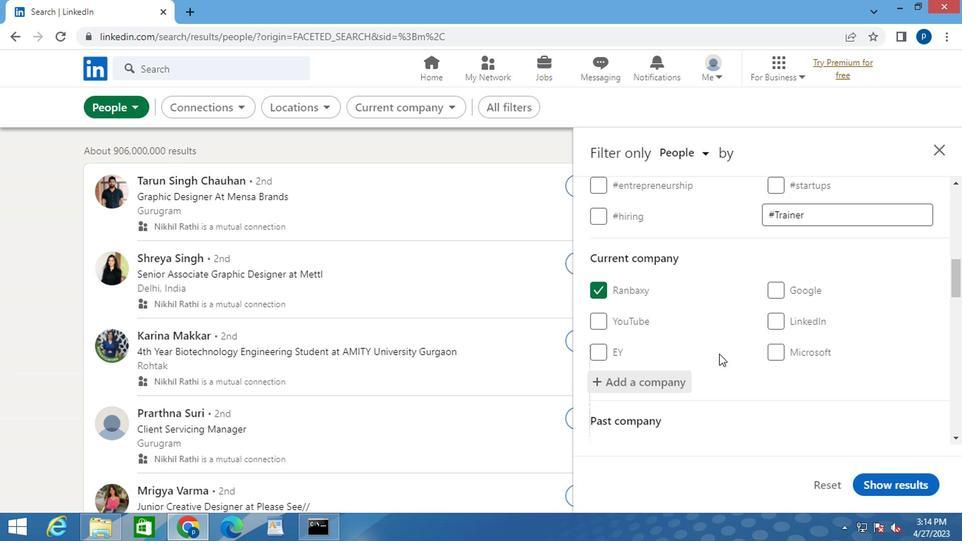 
Action: Mouse scrolled (715, 349) with delta (0, -1)
Screenshot: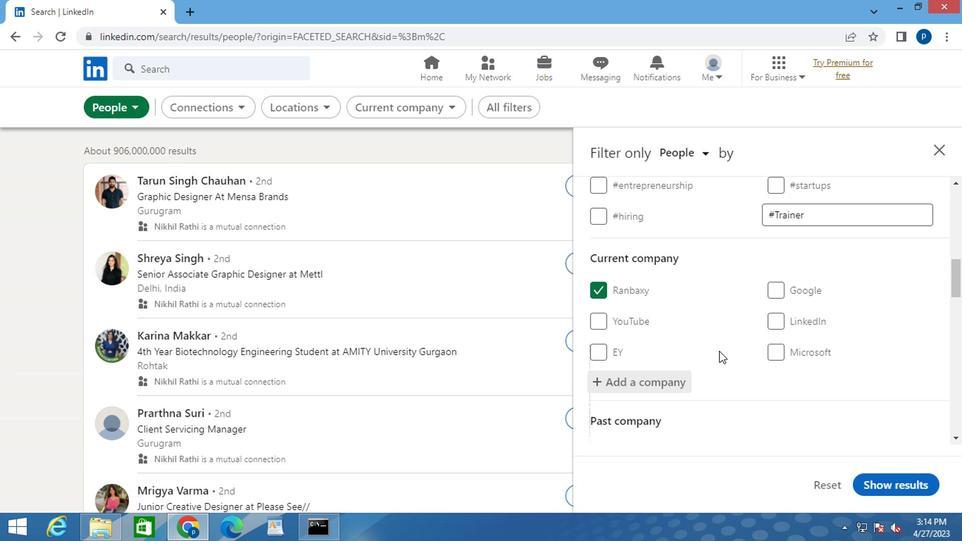 
Action: Mouse scrolled (715, 349) with delta (0, -1)
Screenshot: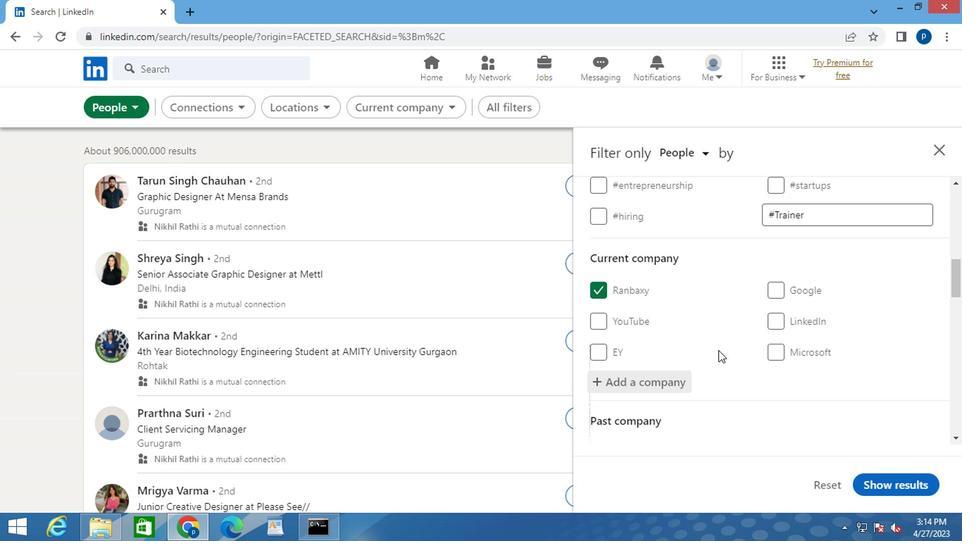 
Action: Mouse moved to (713, 341)
Screenshot: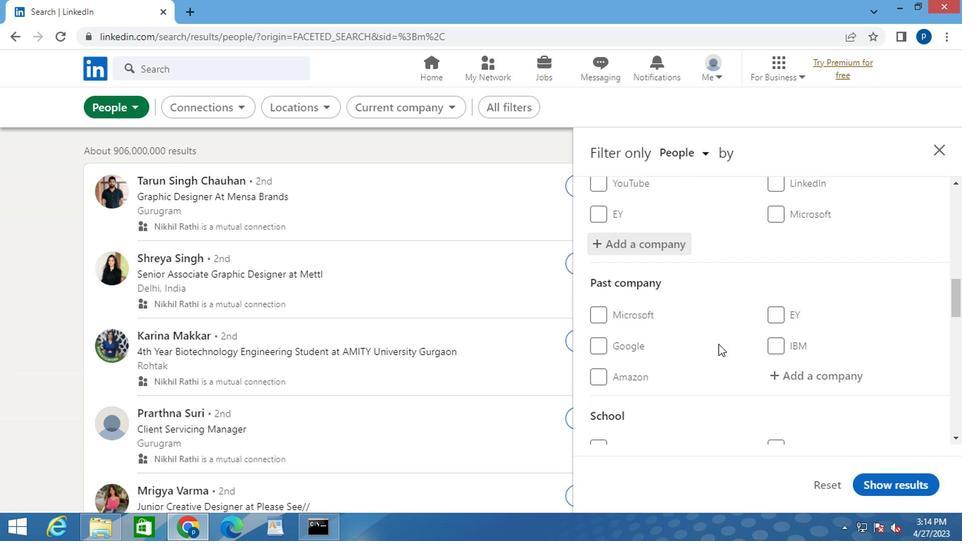 
Action: Mouse scrolled (713, 340) with delta (0, 0)
Screenshot: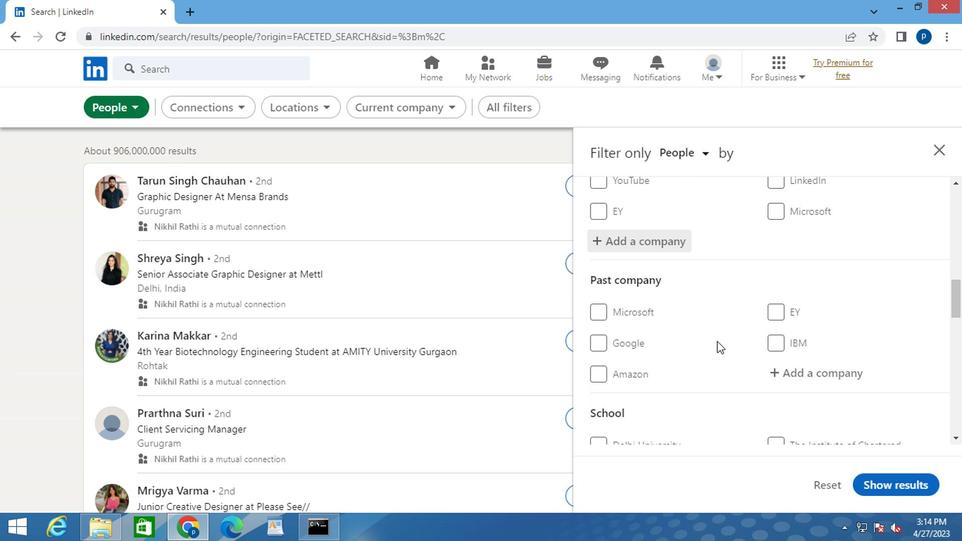
Action: Mouse moved to (714, 337)
Screenshot: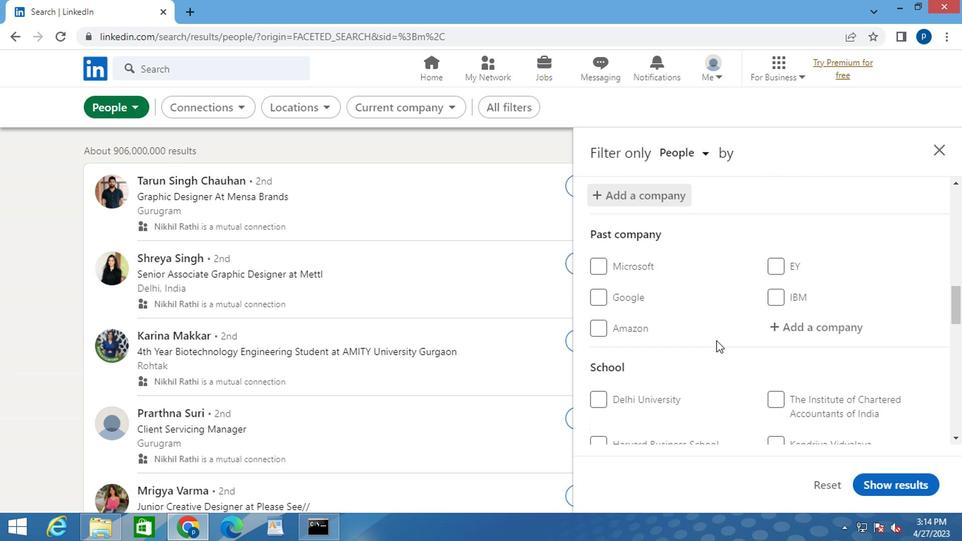 
Action: Mouse scrolled (714, 336) with delta (0, -1)
Screenshot: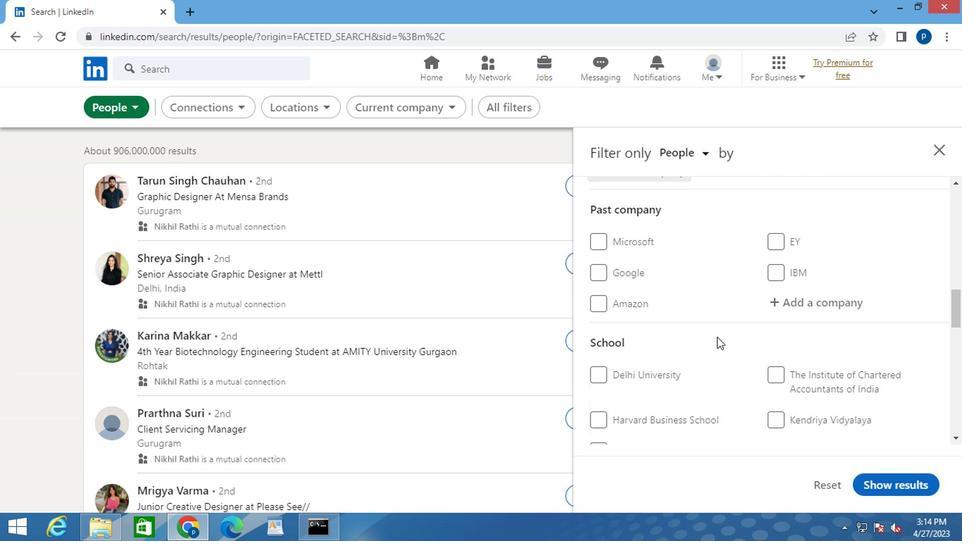 
Action: Mouse moved to (809, 381)
Screenshot: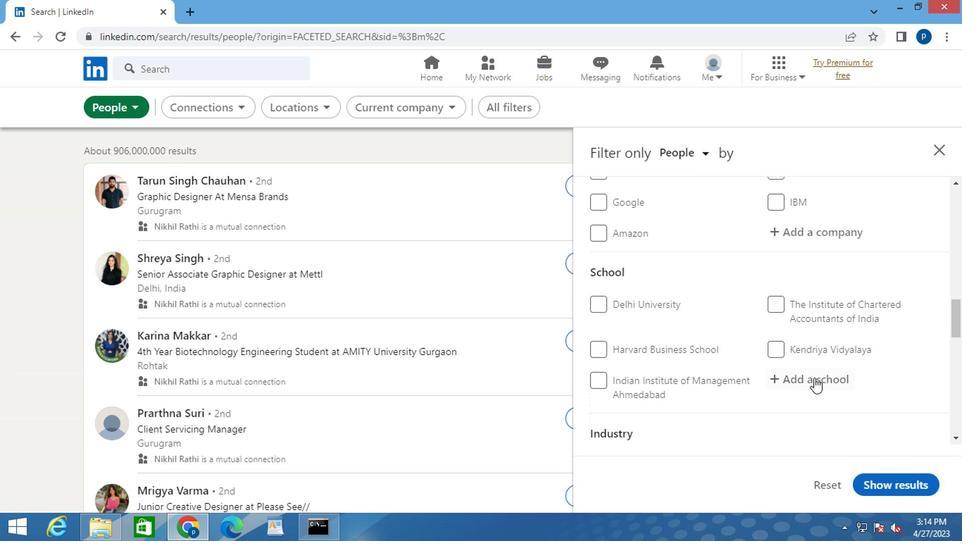 
Action: Mouse pressed left at (809, 381)
Screenshot: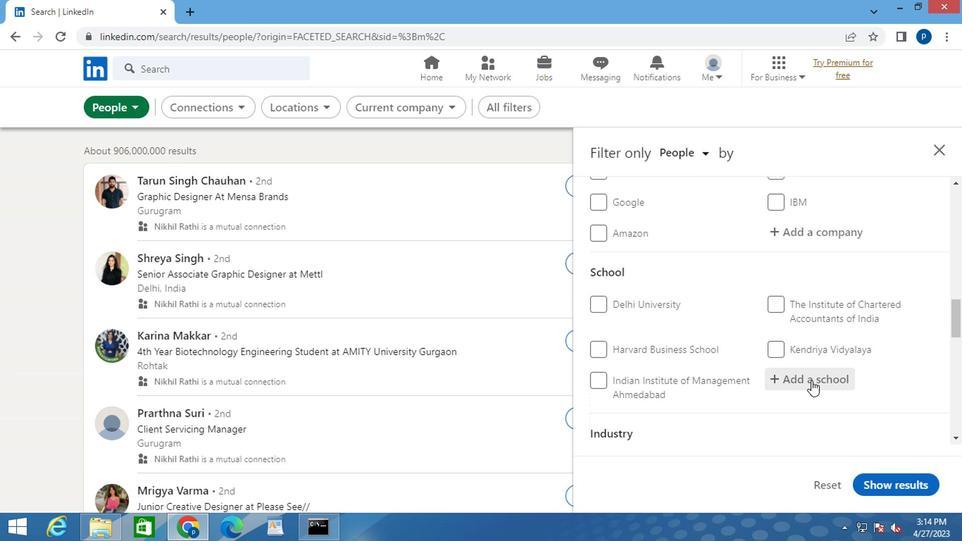 
Action: Key pressed <Key.caps_lock>KRT<Key.space>A<Key.caps_lock>RTS
Screenshot: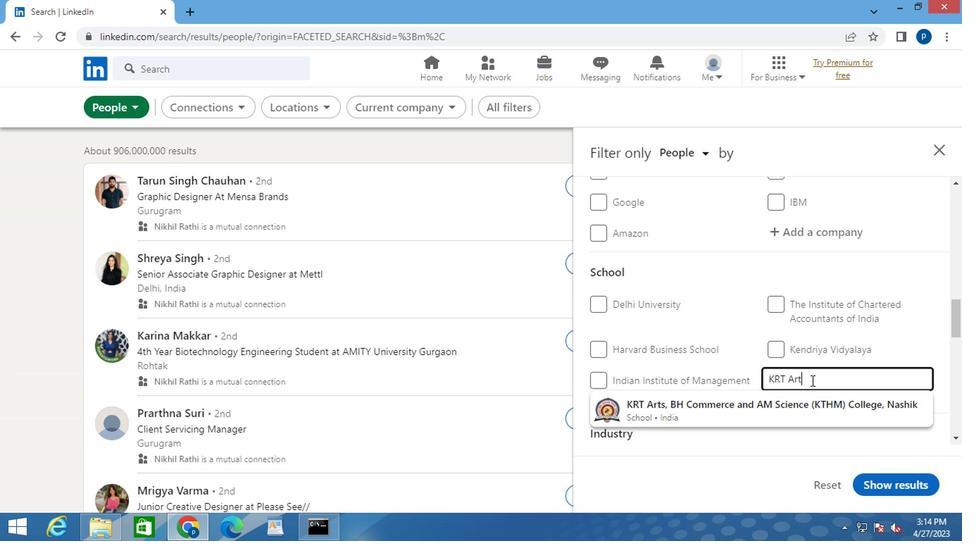 
Action: Mouse moved to (790, 408)
Screenshot: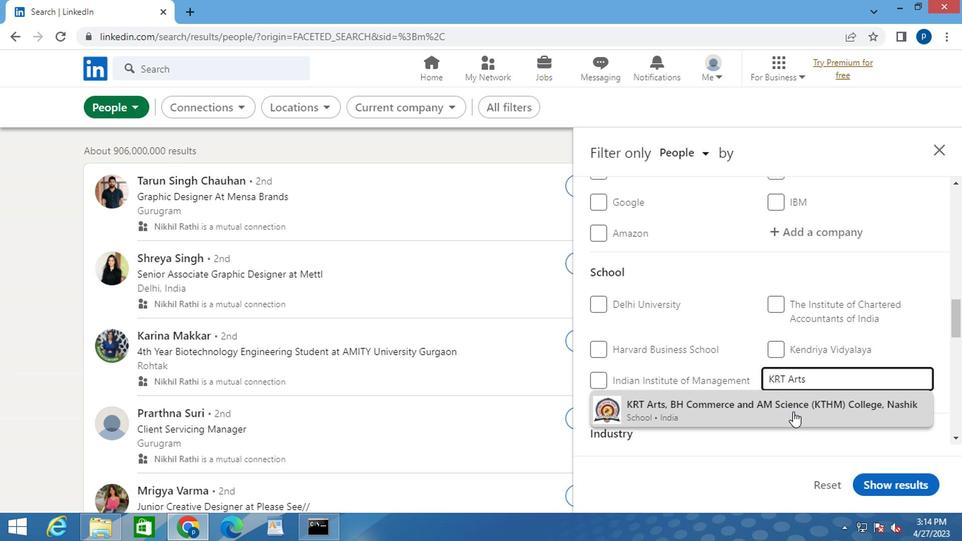 
Action: Mouse pressed left at (790, 408)
Screenshot: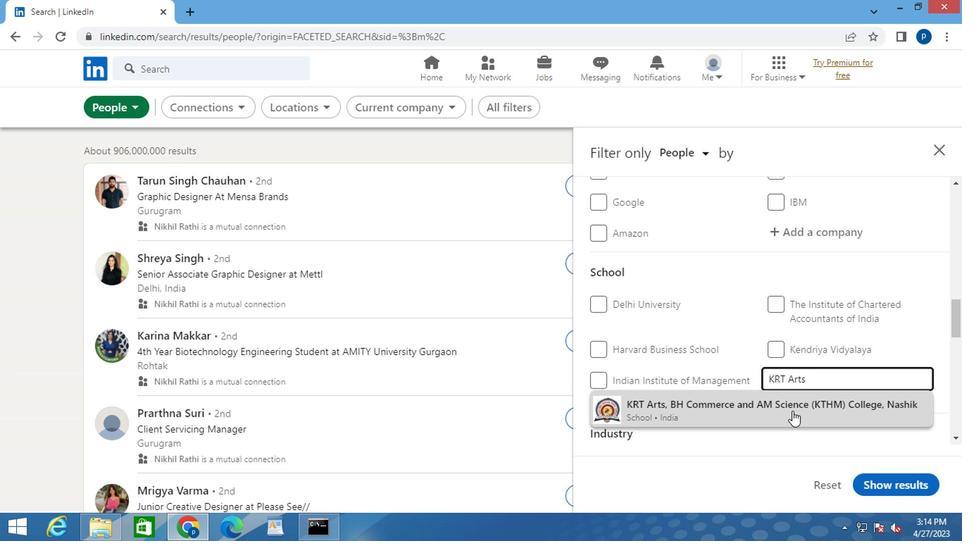 
Action: Mouse moved to (756, 385)
Screenshot: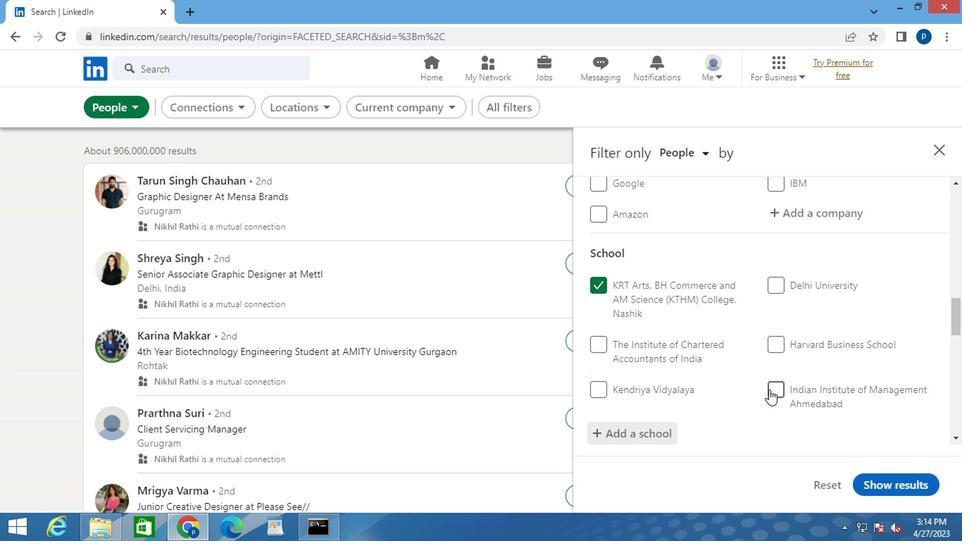 
Action: Mouse scrolled (756, 384) with delta (0, 0)
Screenshot: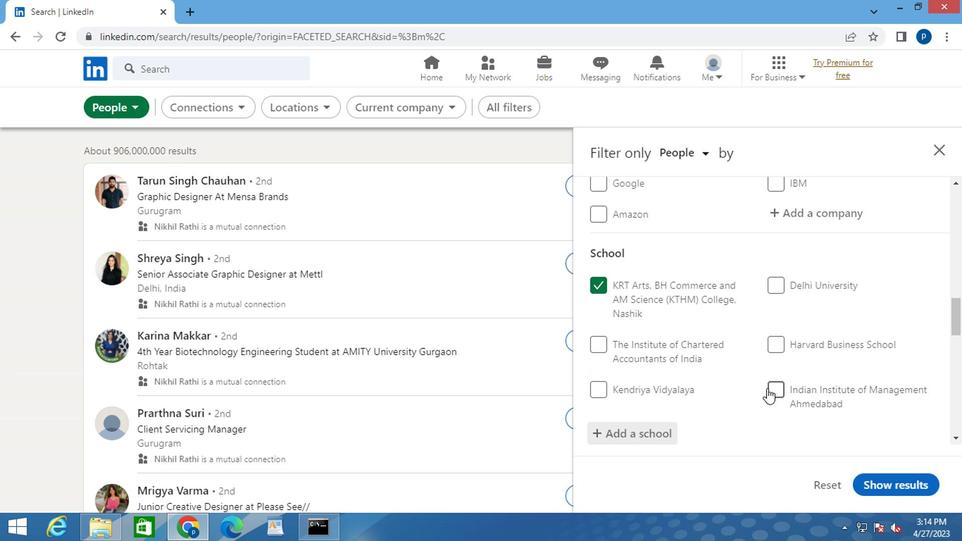 
Action: Mouse moved to (753, 384)
Screenshot: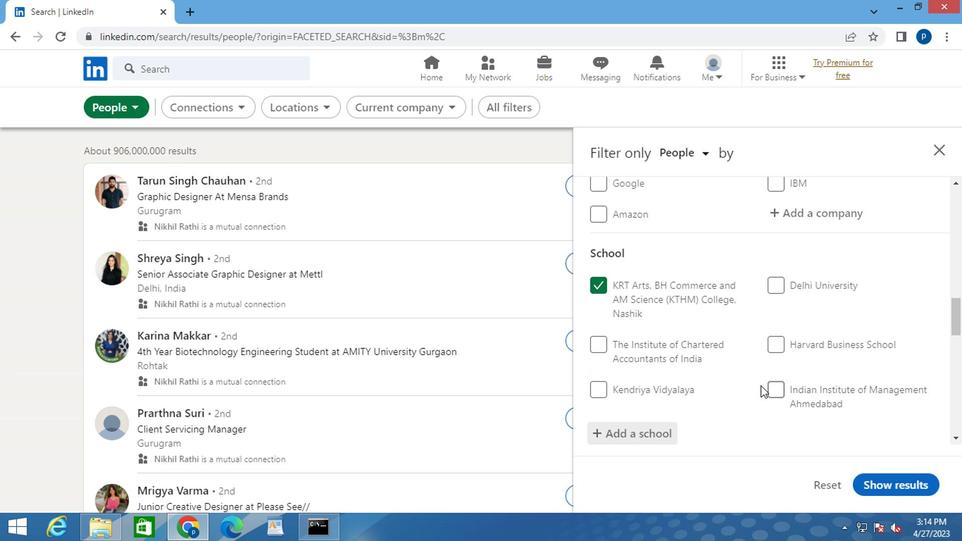 
Action: Mouse scrolled (753, 384) with delta (0, 0)
Screenshot: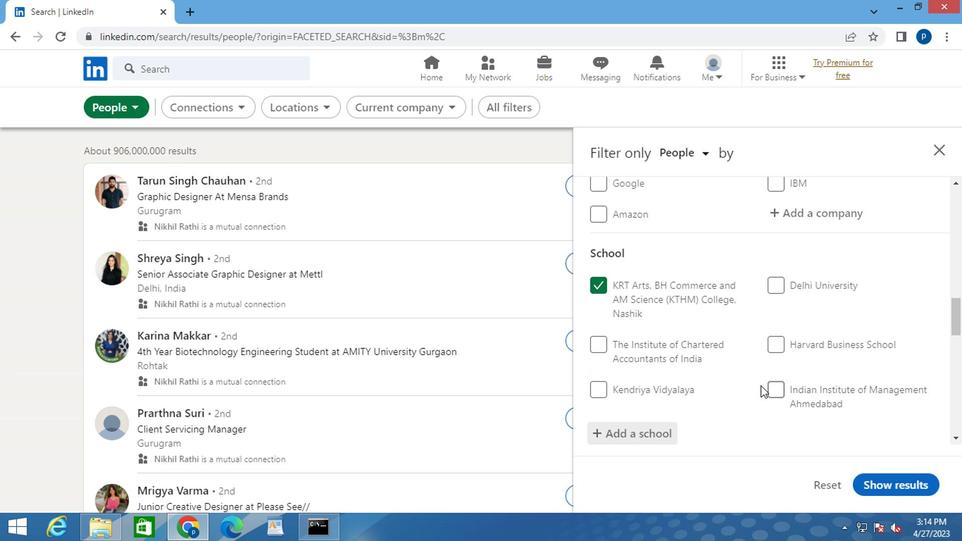 
Action: Mouse moved to (733, 378)
Screenshot: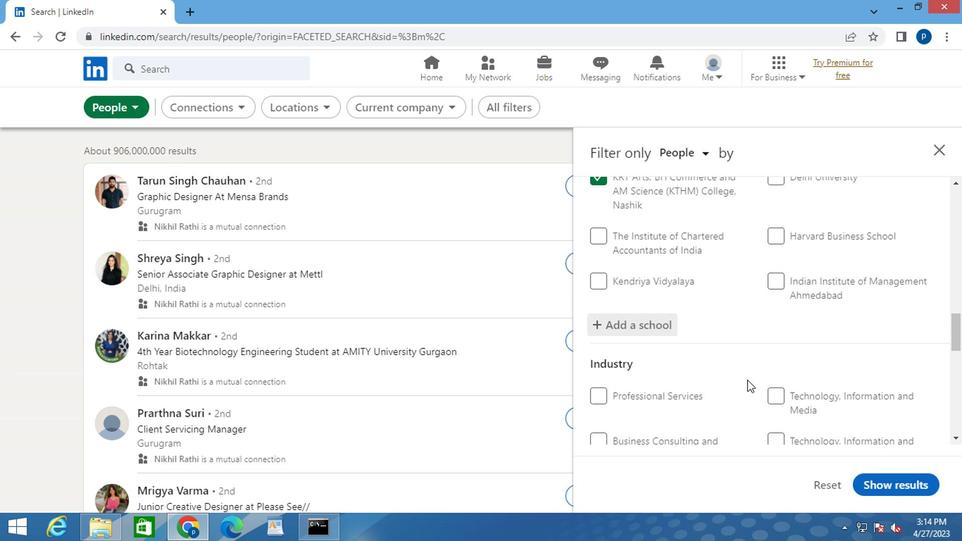 
Action: Mouse scrolled (733, 377) with delta (0, 0)
Screenshot: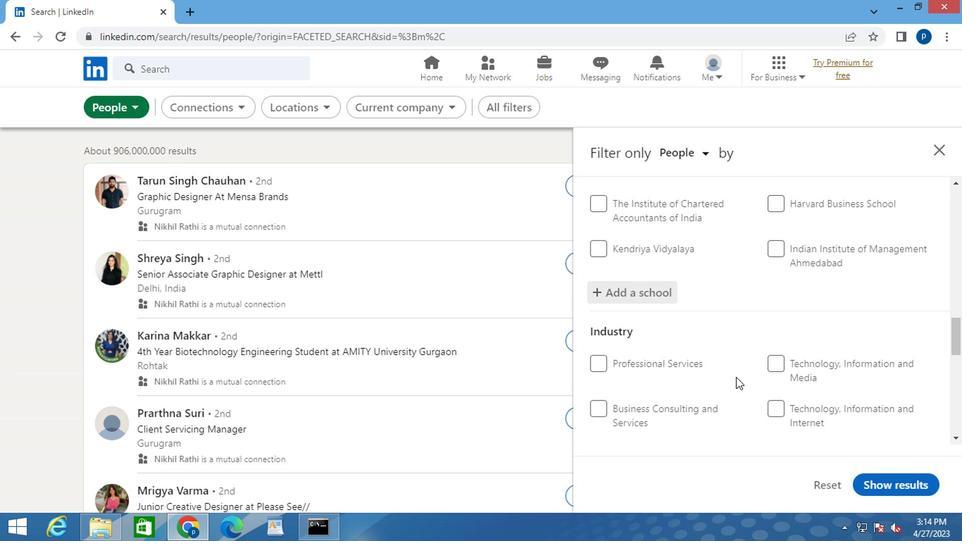 
Action: Mouse moved to (773, 381)
Screenshot: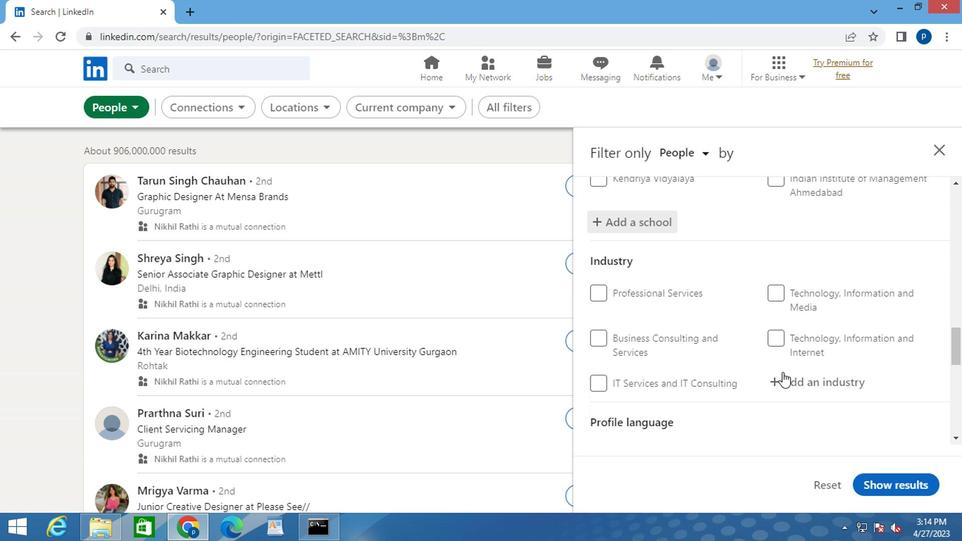 
Action: Mouse pressed left at (773, 381)
Screenshot: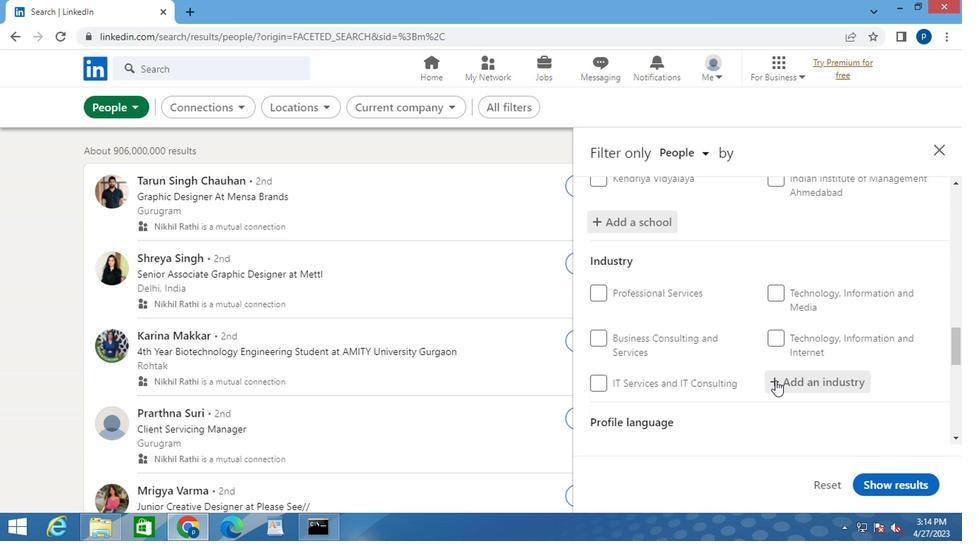 
Action: Mouse moved to (773, 381)
Screenshot: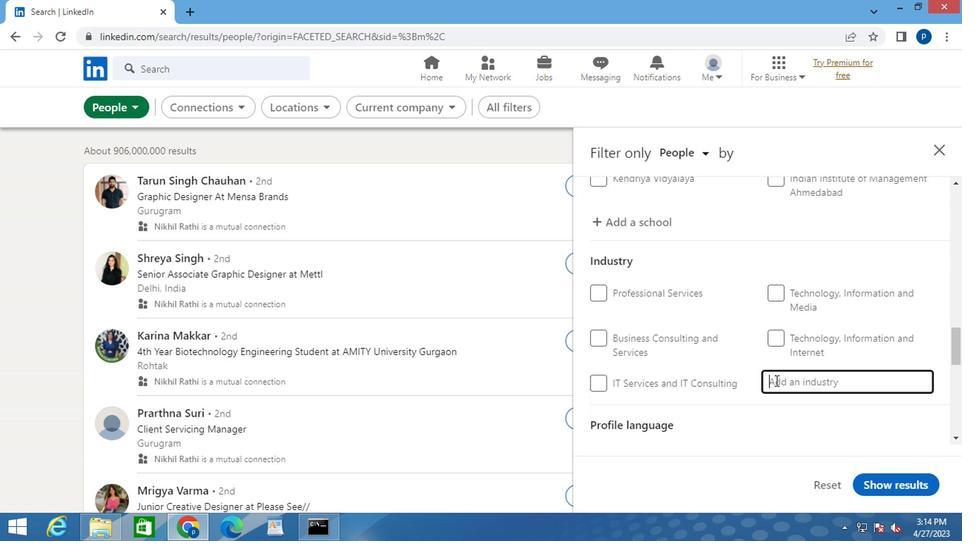 
Action: Mouse pressed left at (773, 381)
Screenshot: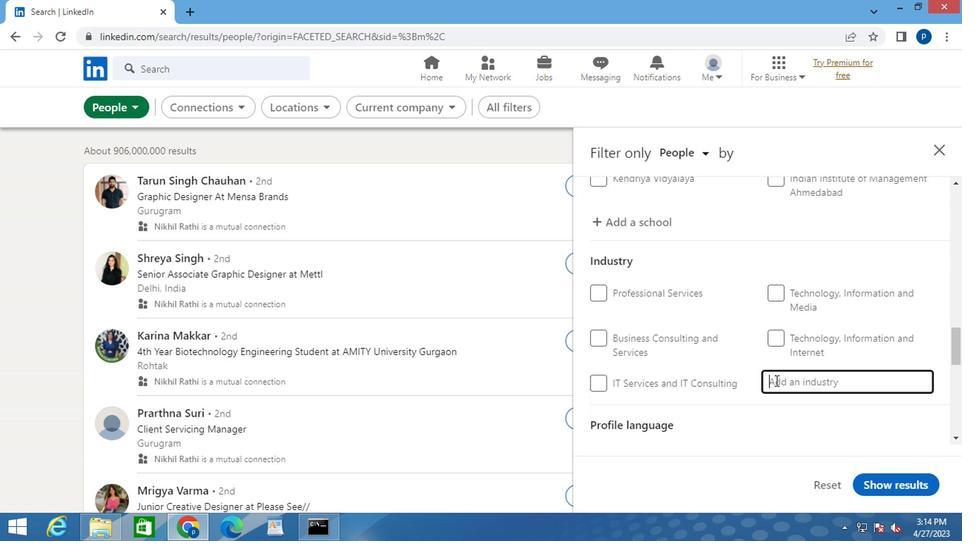 
Action: Key pressed <Key.caps_lock>T<Key.caps_lock>RUSTS
Screenshot: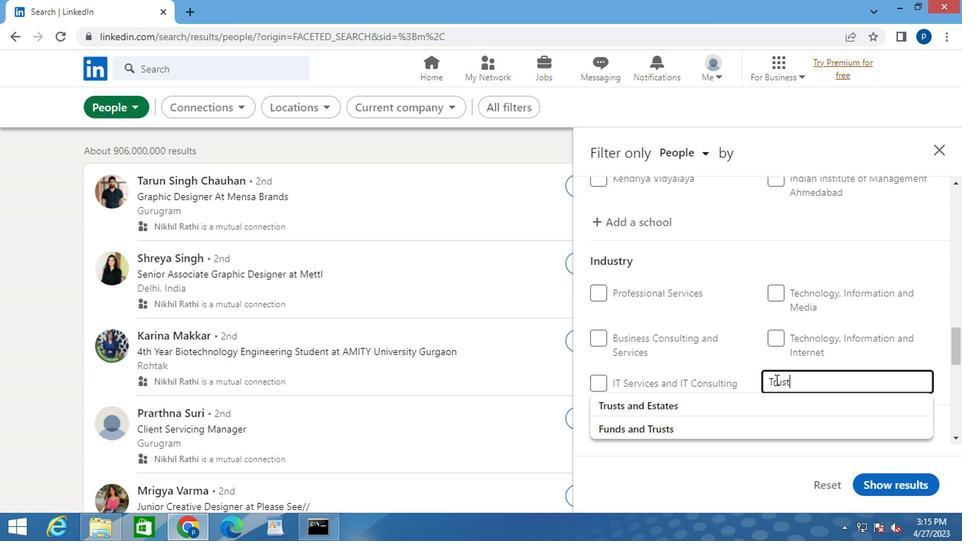 
Action: Mouse moved to (679, 408)
Screenshot: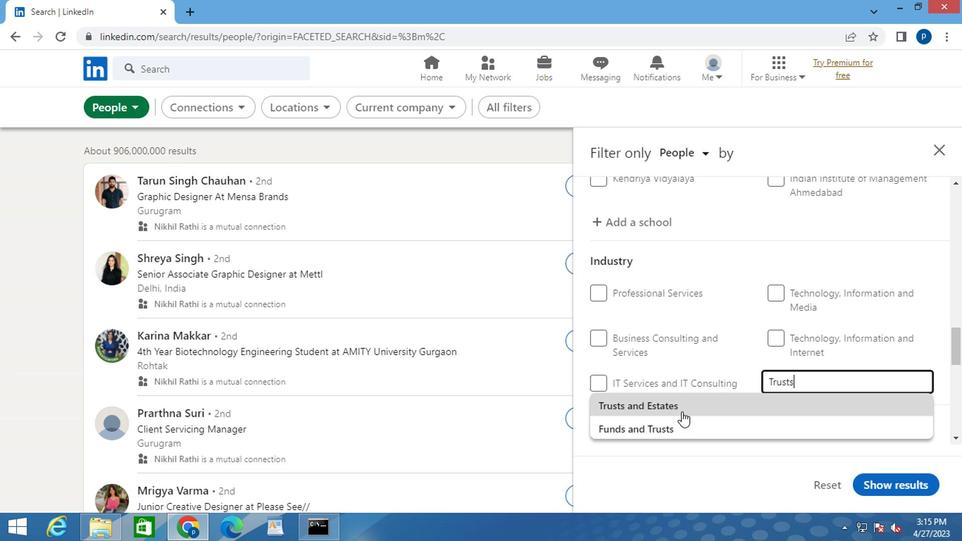 
Action: Mouse pressed left at (679, 408)
Screenshot: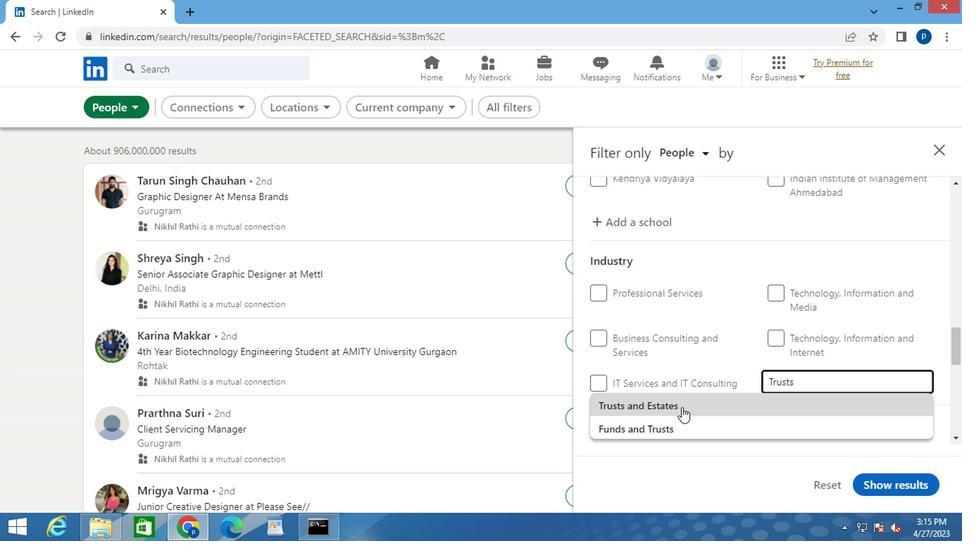 
Action: Mouse moved to (717, 419)
Screenshot: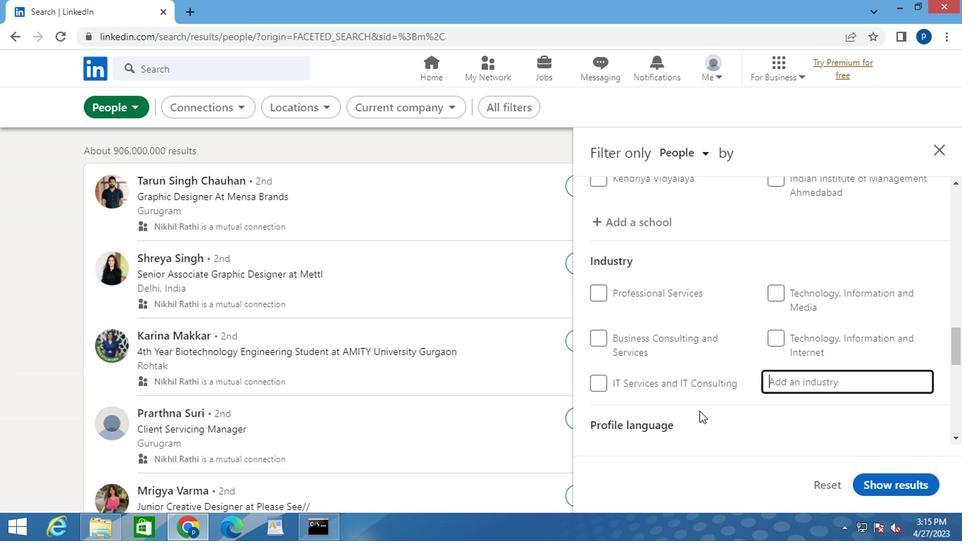
Action: Mouse scrolled (717, 418) with delta (0, -1)
Screenshot: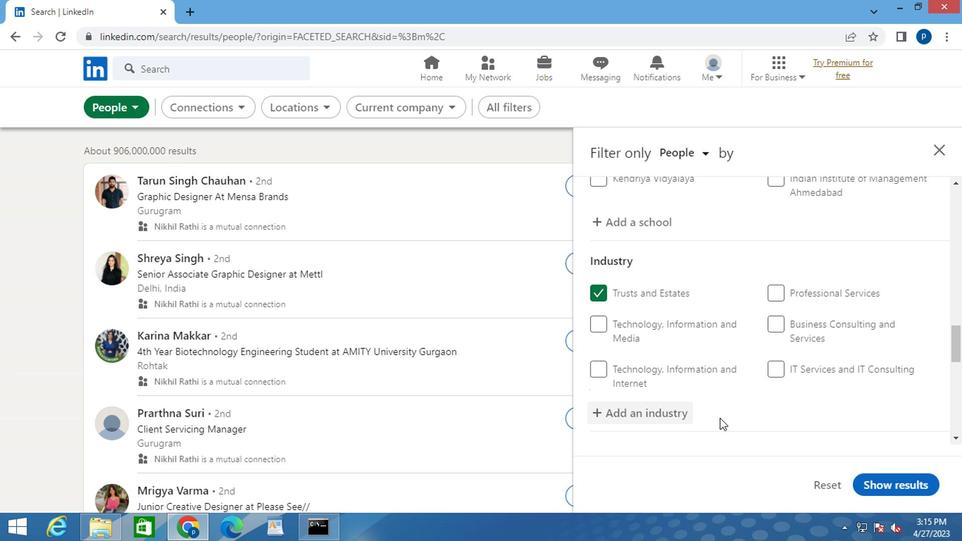 
Action: Mouse moved to (737, 438)
Screenshot: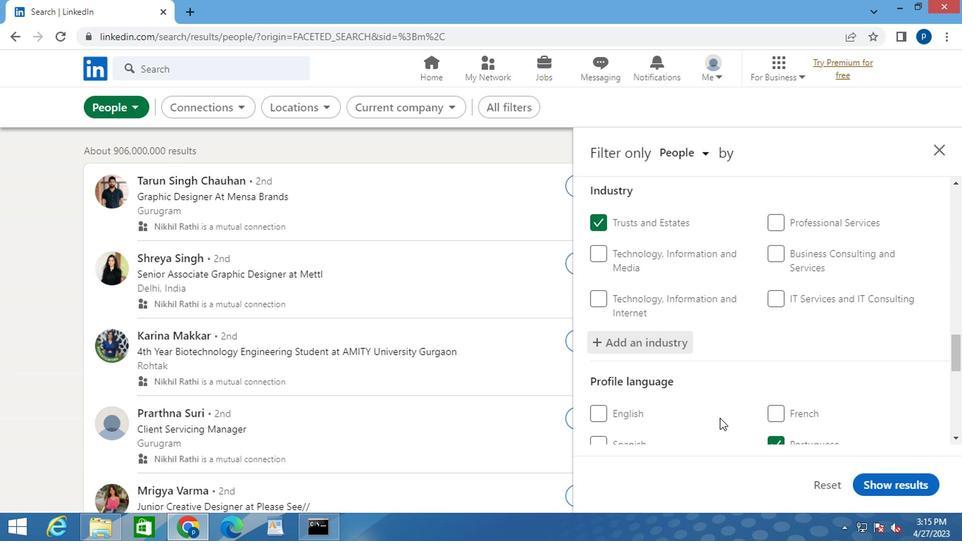 
Action: Mouse scrolled (737, 437) with delta (0, -1)
Screenshot: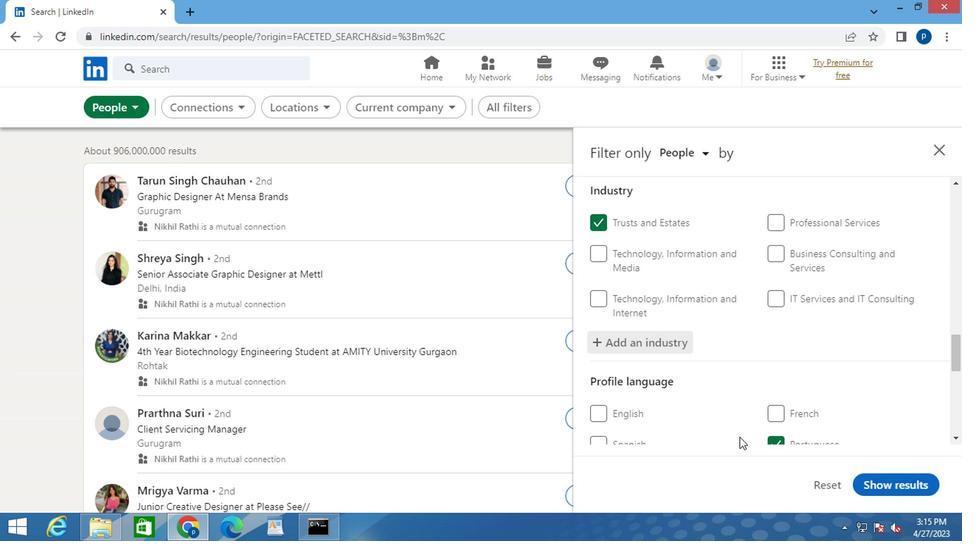 
Action: Mouse moved to (664, 392)
Screenshot: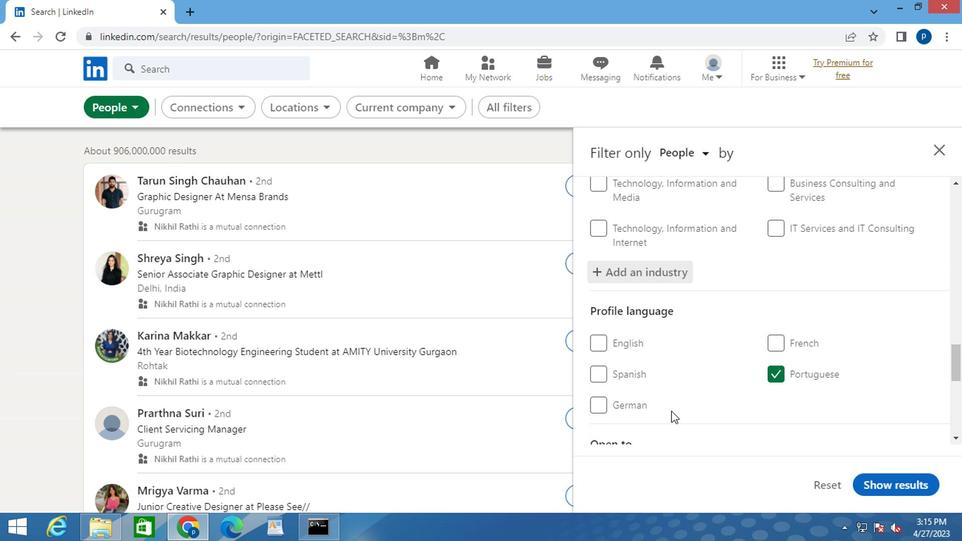 
Action: Mouse scrolled (664, 391) with delta (0, 0)
Screenshot: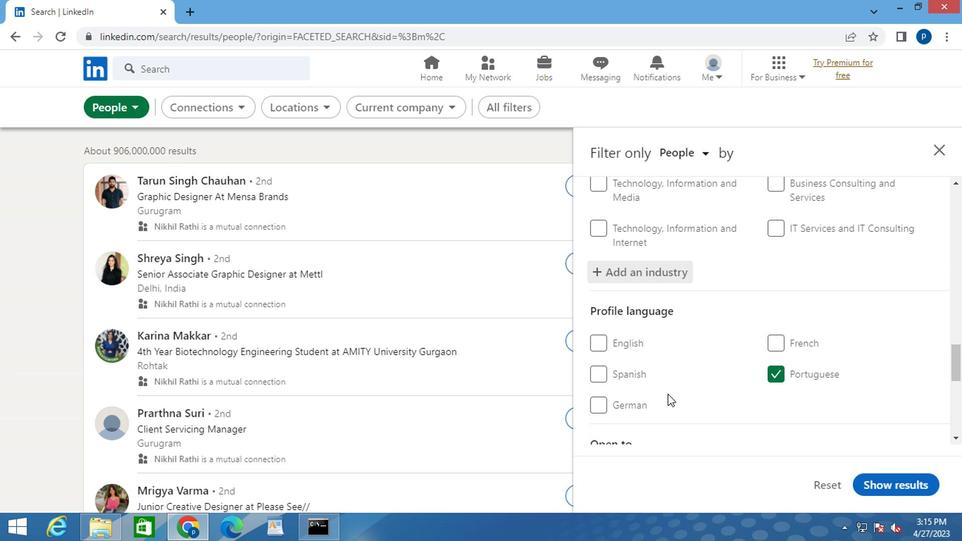 
Action: Mouse moved to (725, 328)
Screenshot: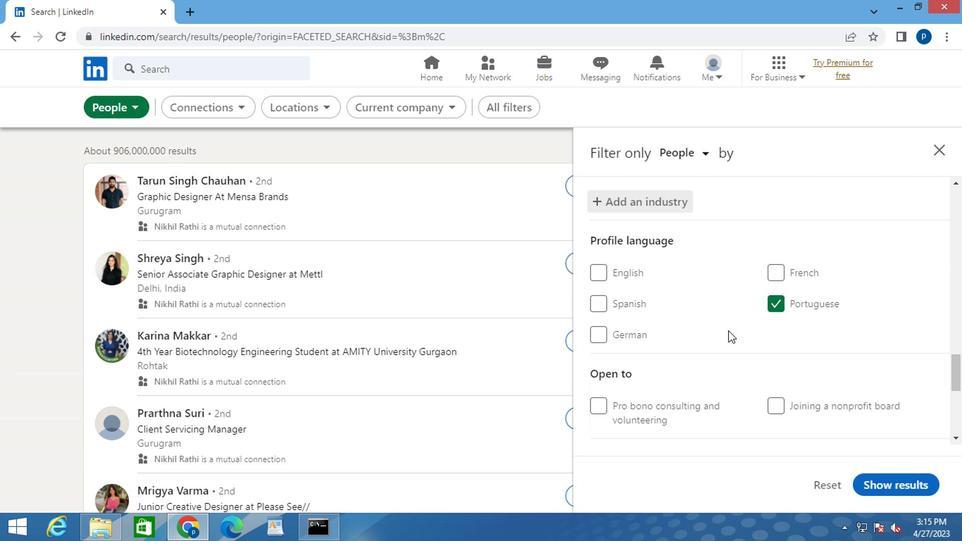 
Action: Mouse scrolled (725, 329) with delta (0, 0)
Screenshot: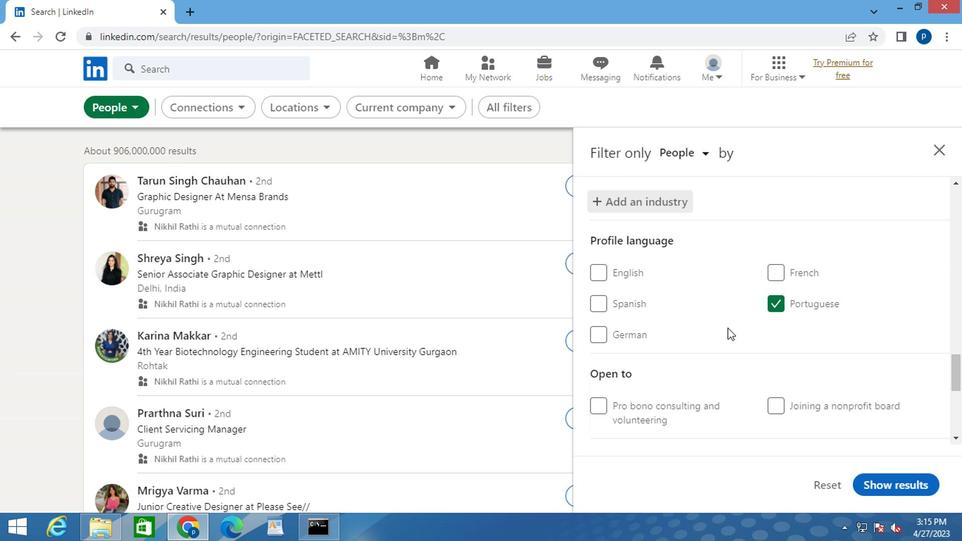 
Action: Mouse moved to (749, 329)
Screenshot: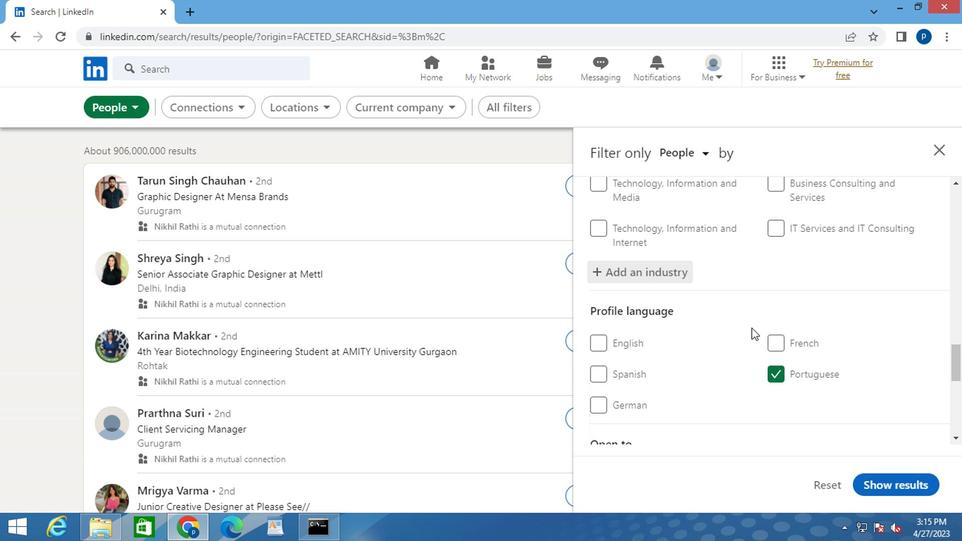 
Action: Mouse scrolled (749, 328) with delta (0, 0)
Screenshot: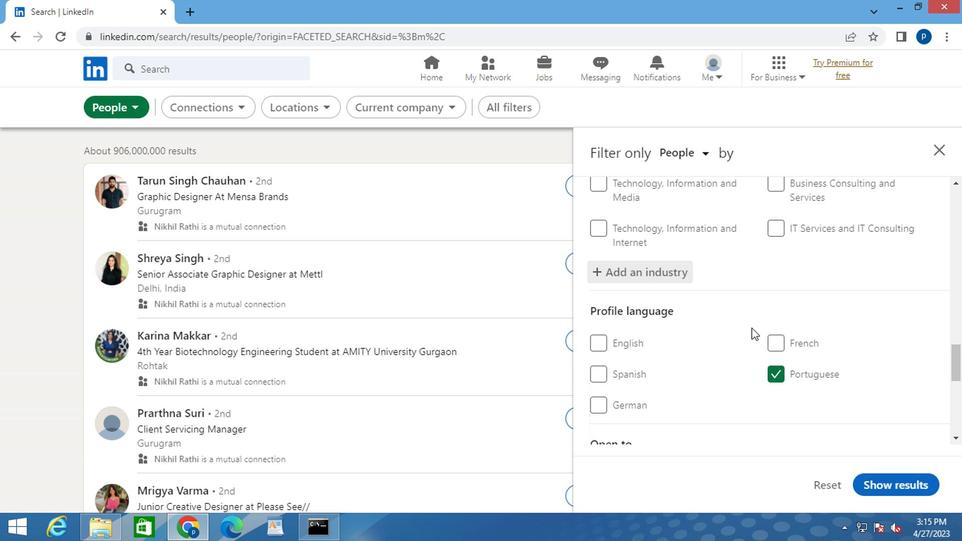 
Action: Mouse scrolled (749, 328) with delta (0, 0)
Screenshot: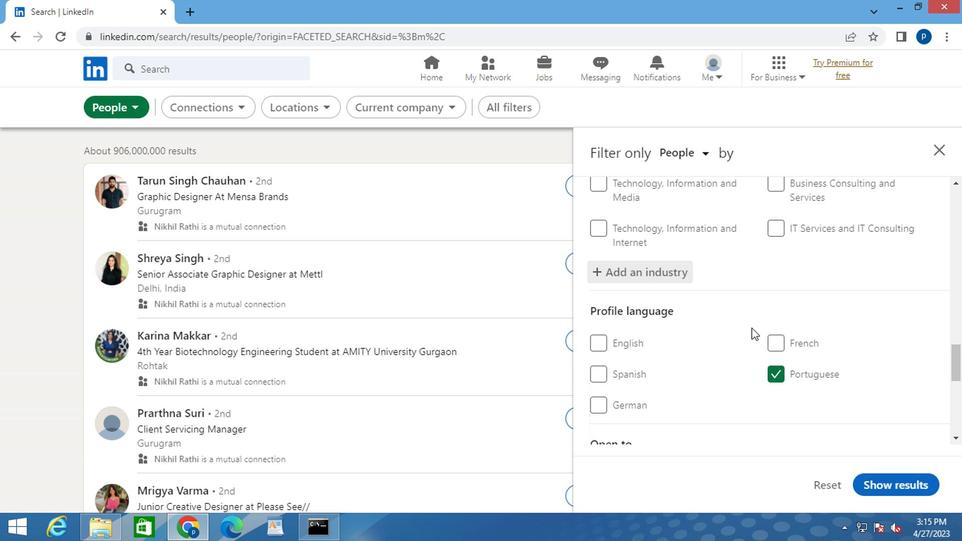 
Action: Mouse scrolled (749, 328) with delta (0, 0)
Screenshot: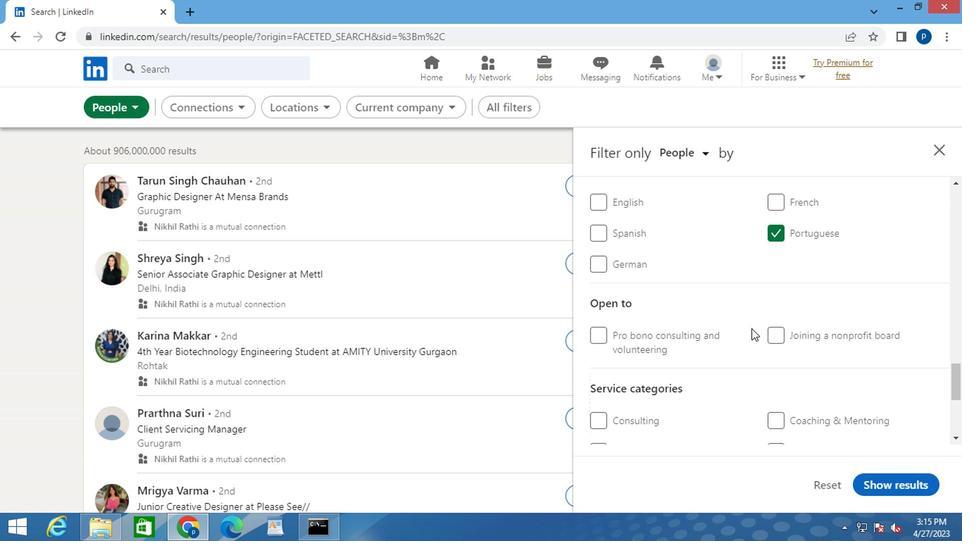 
Action: Mouse scrolled (749, 328) with delta (0, 0)
Screenshot: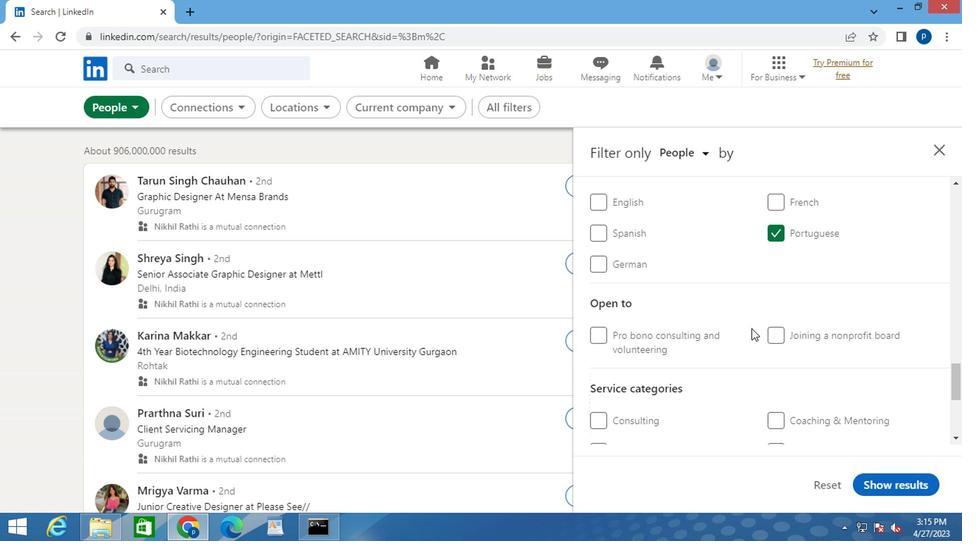 
Action: Mouse scrolled (749, 328) with delta (0, 0)
Screenshot: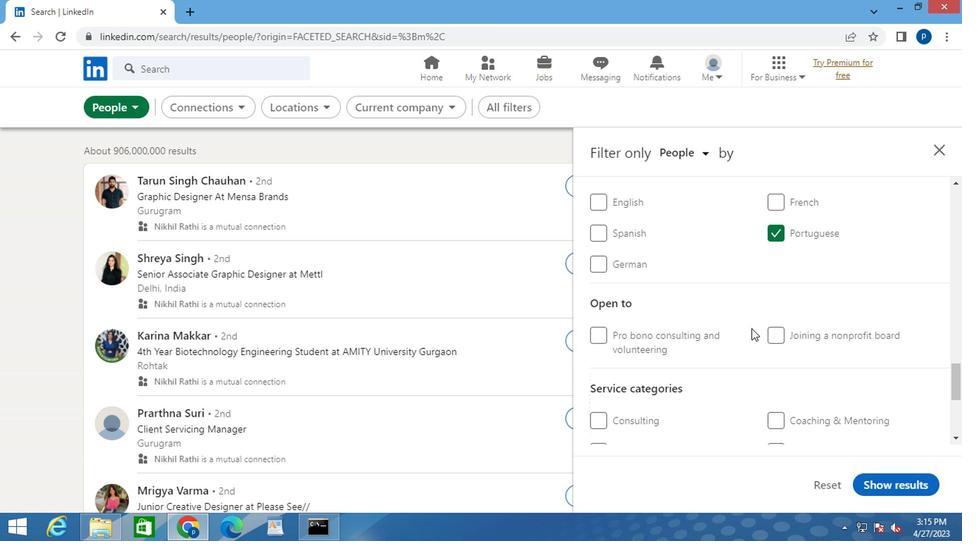 
Action: Mouse moved to (795, 271)
Screenshot: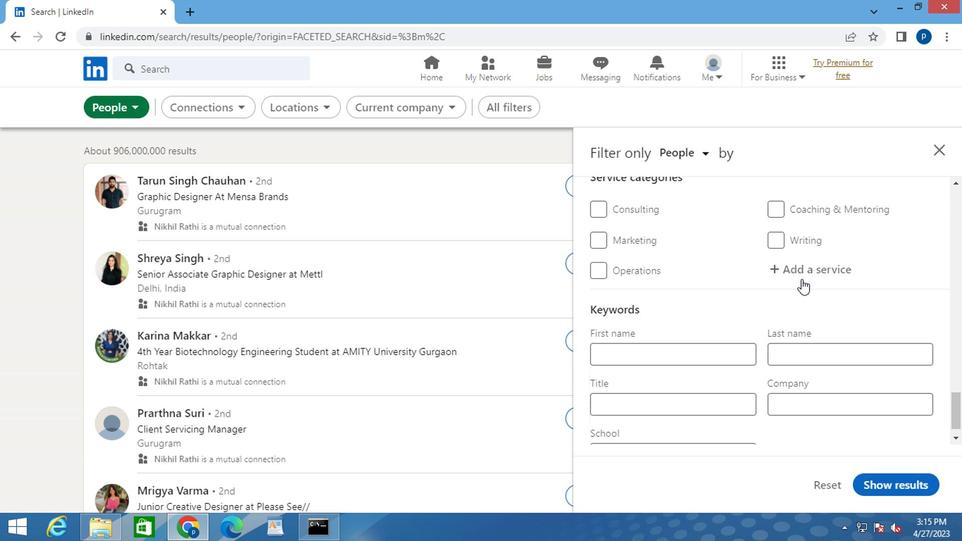 
Action: Mouse pressed left at (795, 271)
Screenshot: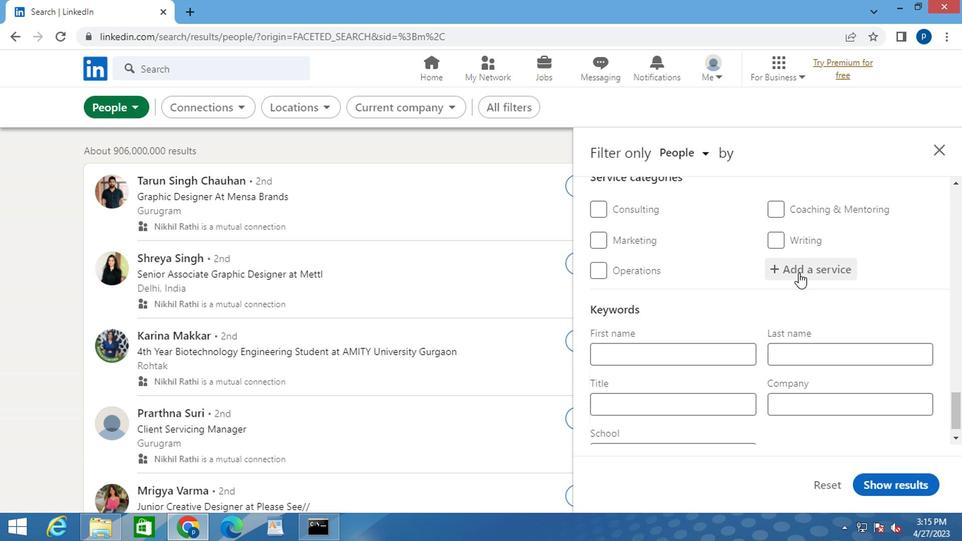 
Action: Mouse moved to (794, 271)
Screenshot: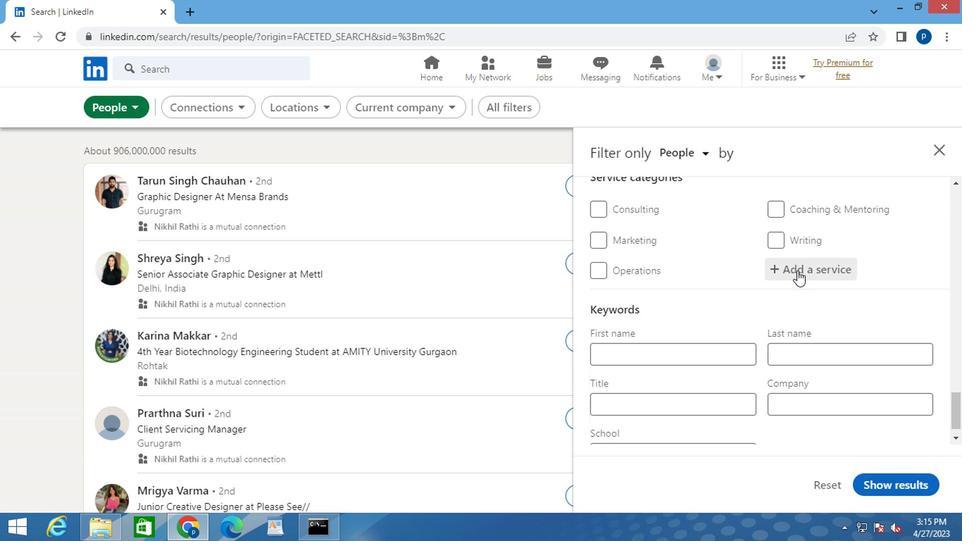 
Action: Key pressed <Key.caps_lock>S<Key.caps_lock>OCIAL<Key.space><Key.caps_lock>M<Key.caps_lock>EDIA
Screenshot: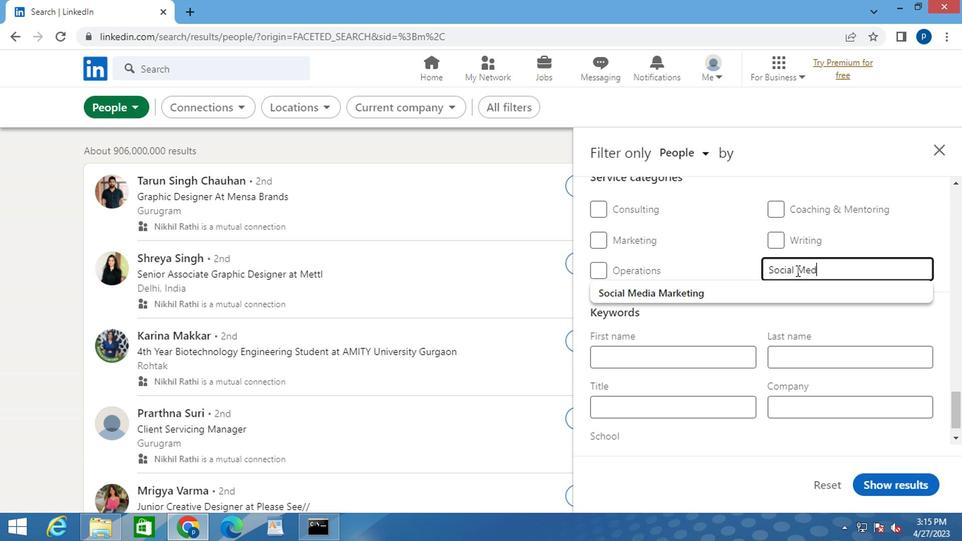 
Action: Mouse moved to (693, 293)
Screenshot: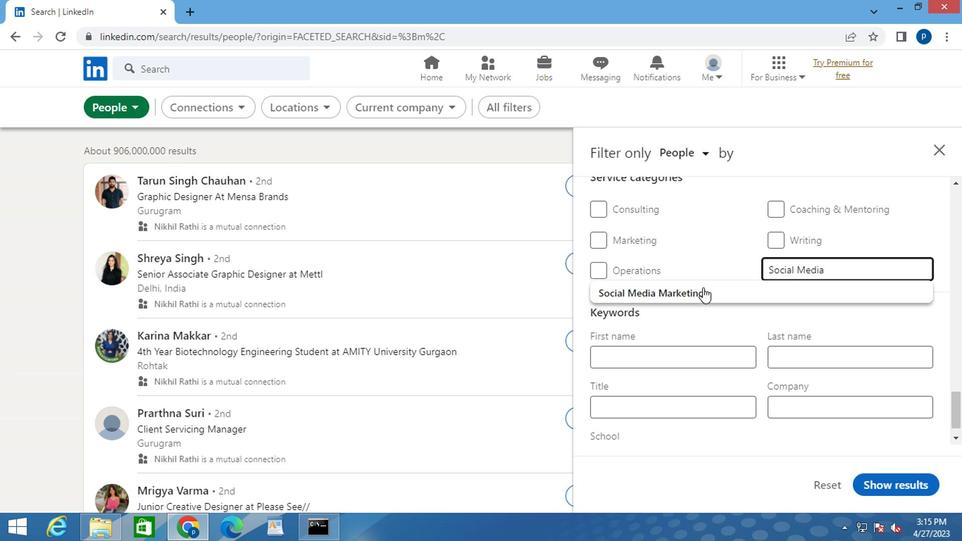 
Action: Mouse pressed left at (693, 293)
Screenshot: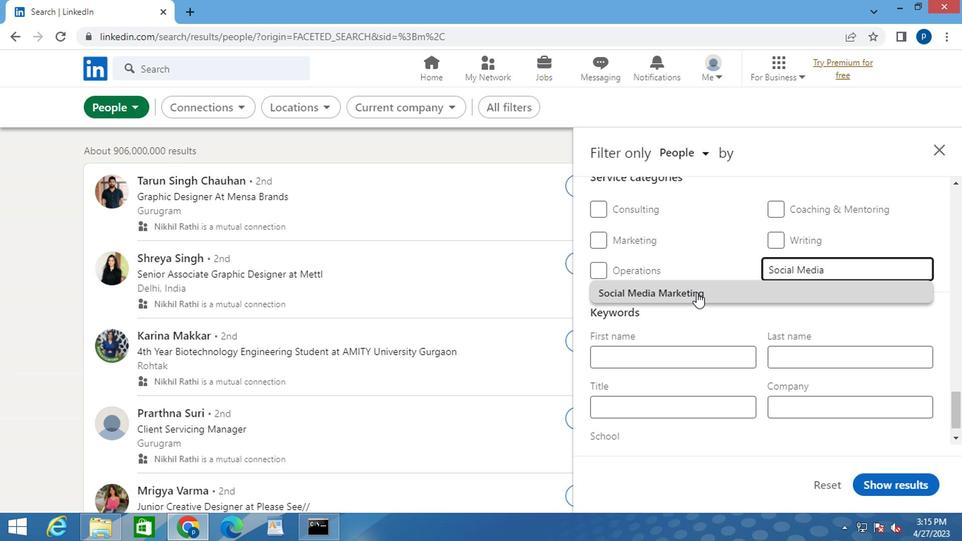 
Action: Mouse moved to (667, 369)
Screenshot: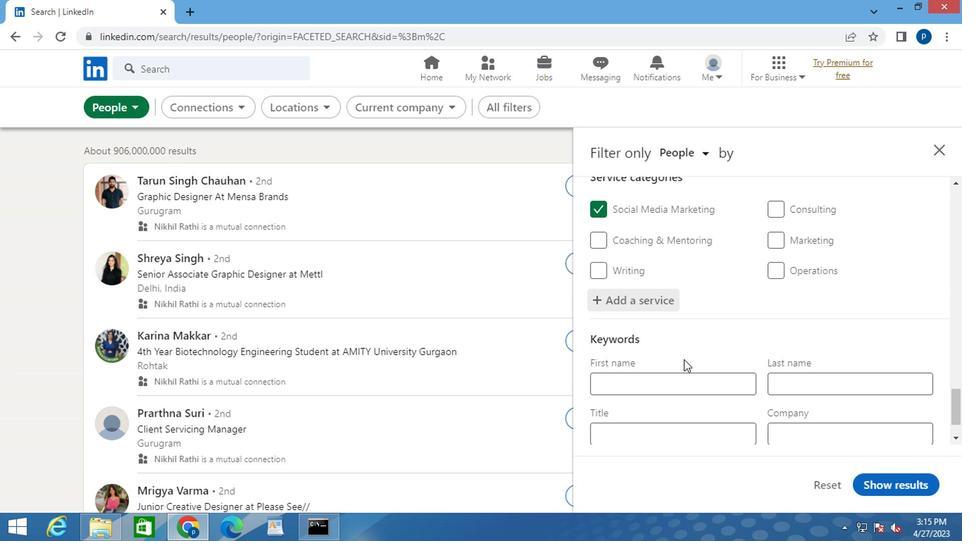
Action: Mouse scrolled (667, 369) with delta (0, 0)
Screenshot: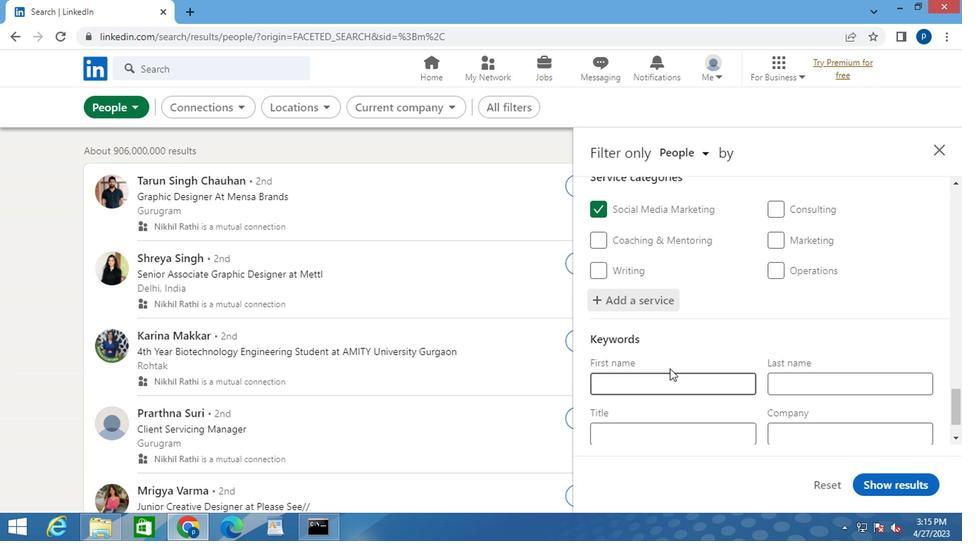 
Action: Mouse moved to (641, 377)
Screenshot: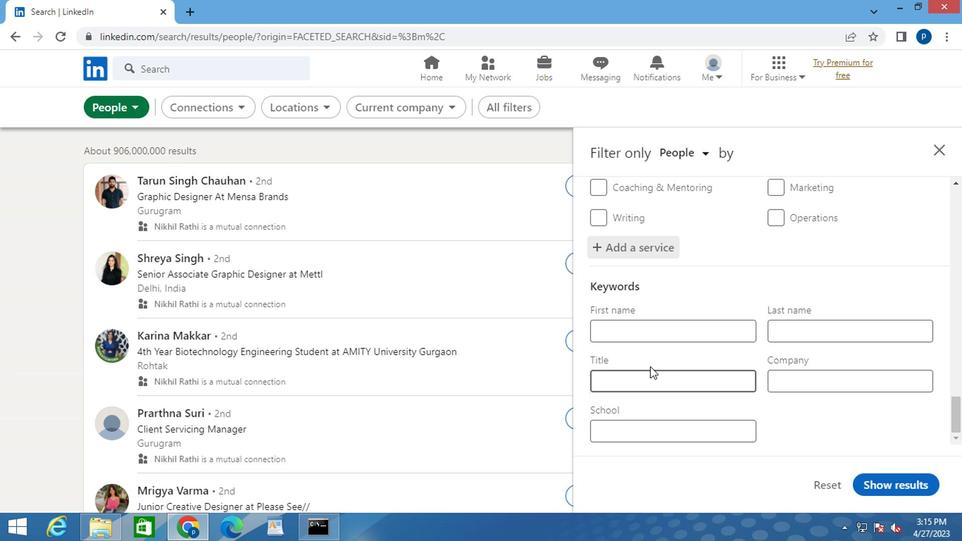 
Action: Mouse pressed left at (641, 377)
Screenshot: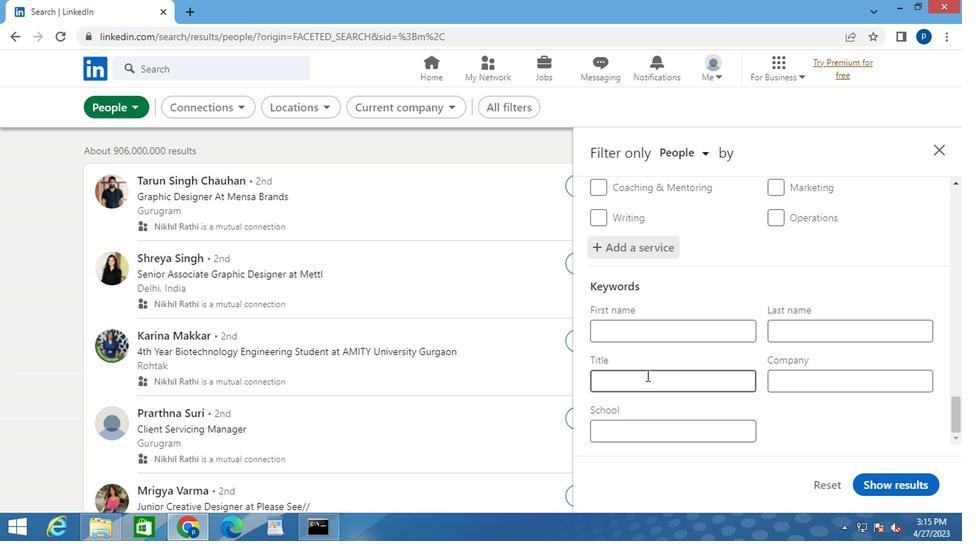 
Action: Key pressed <Key.caps_lock>A<Key.caps_lock>DMINISTRATIVE<Key.space><Key.caps_lock>M<Key.caps_lock>ANAGER<Key.space>
Screenshot: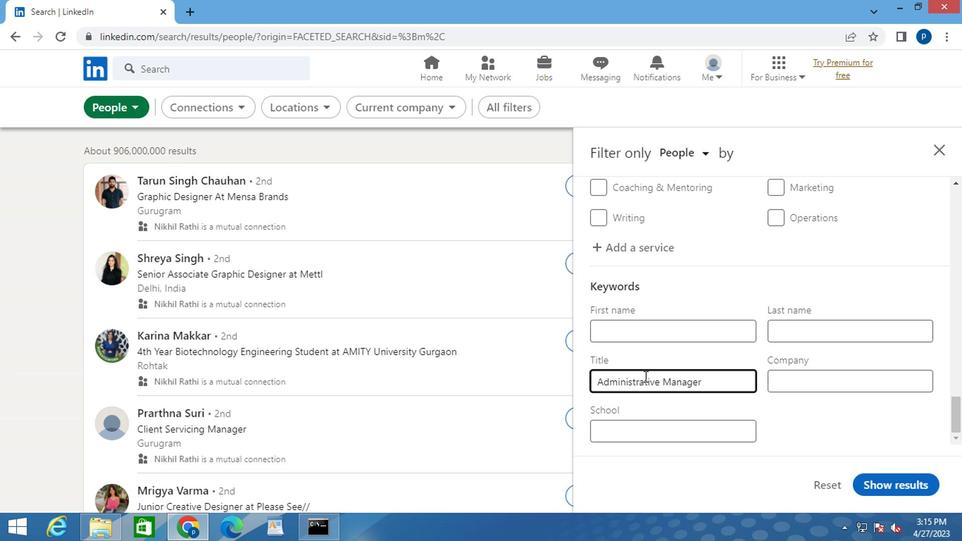 
Action: Mouse moved to (896, 480)
Screenshot: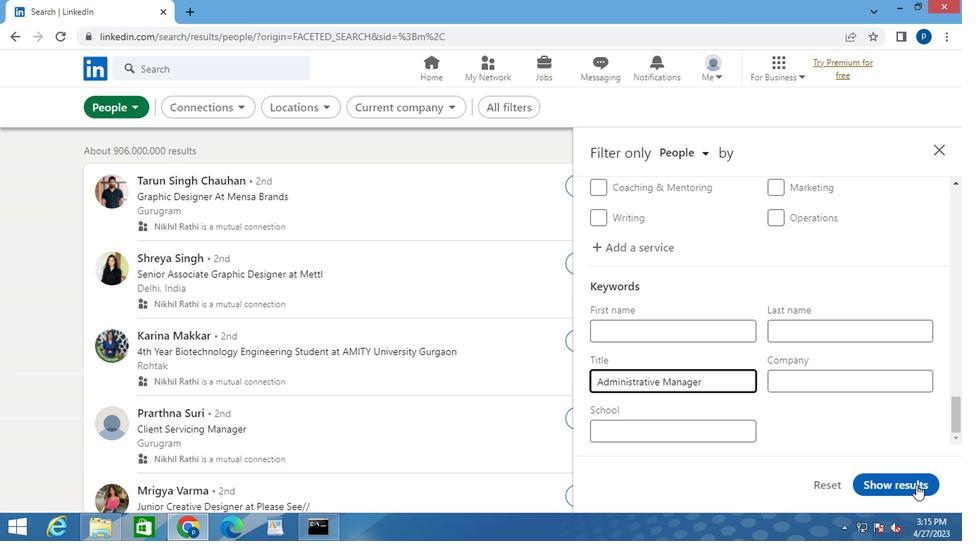 
Action: Mouse pressed left at (896, 480)
Screenshot: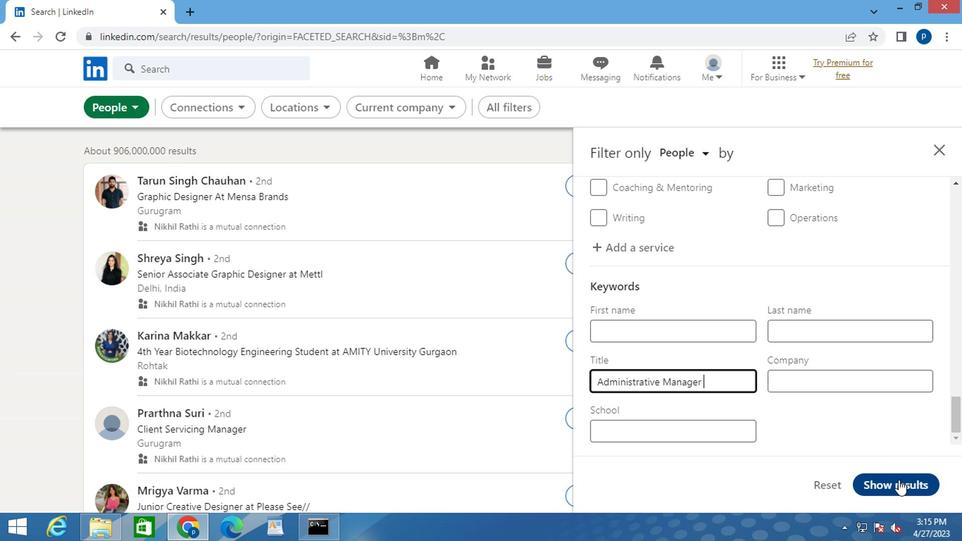 
